 Task: Create a due date automation trigger when advanced on, on the monday of the week before a card is due add fields with custom field "Resume" cleared at 11:00 AM.
Action: Mouse moved to (852, 258)
Screenshot: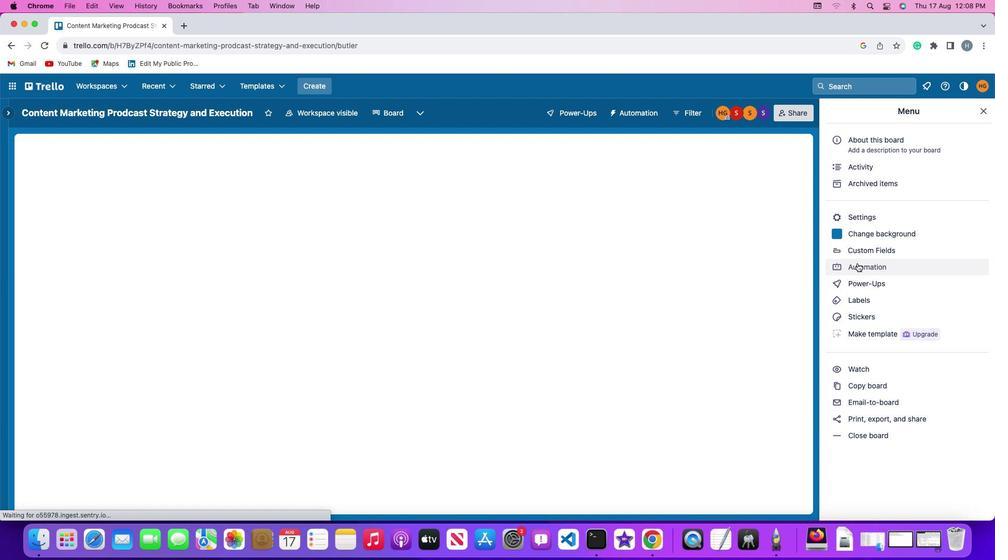 
Action: Mouse pressed left at (852, 258)
Screenshot: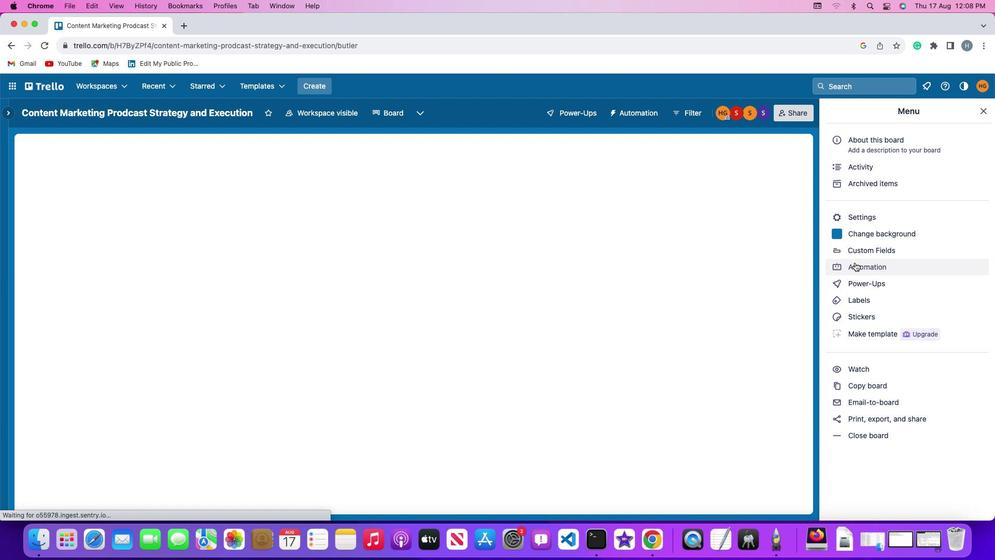 
Action: Mouse pressed left at (852, 258)
Screenshot: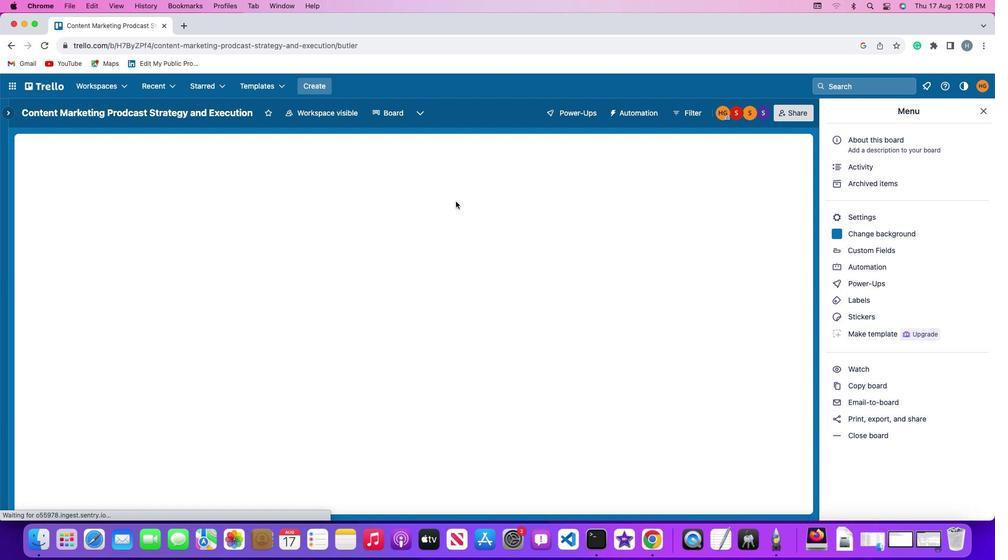 
Action: Mouse moved to (45, 240)
Screenshot: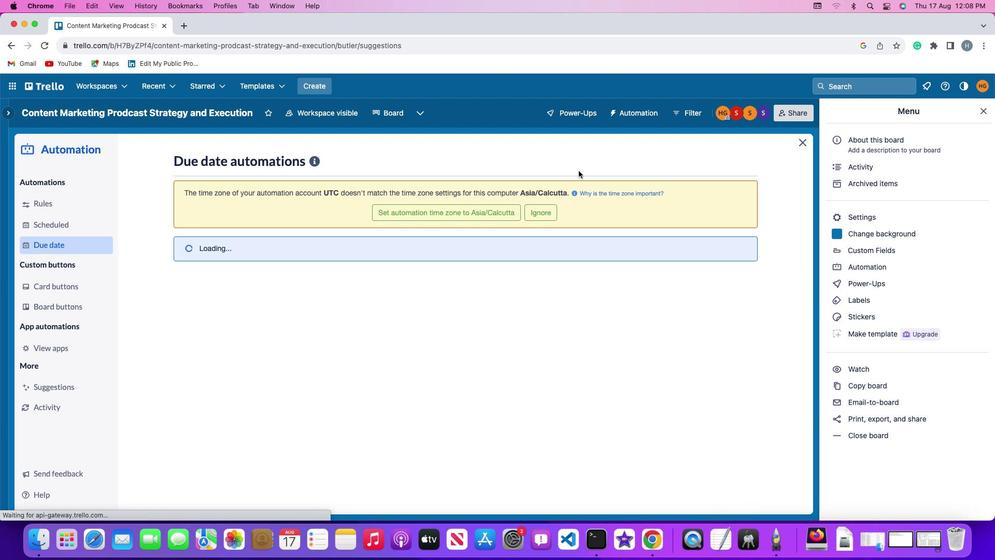 
Action: Mouse pressed left at (45, 240)
Screenshot: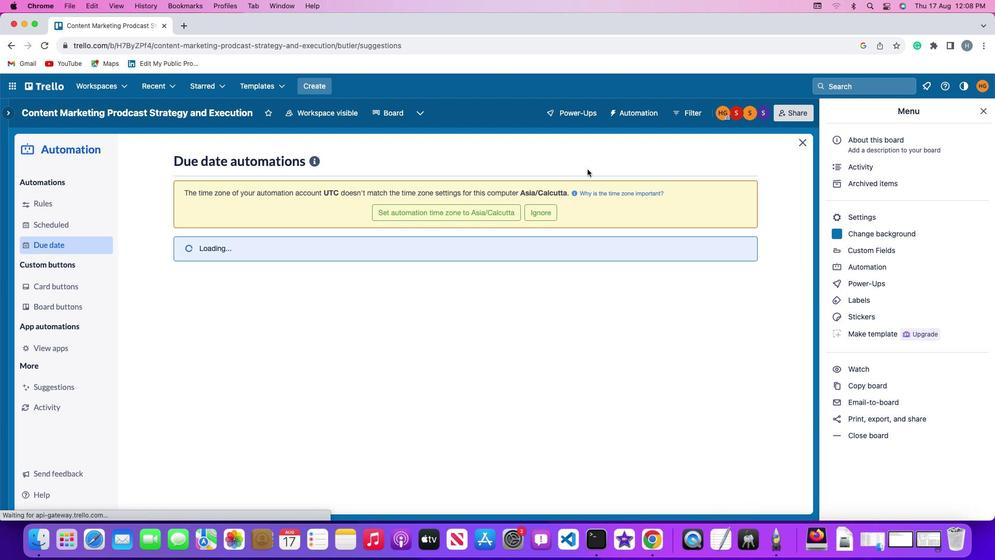
Action: Mouse moved to (687, 155)
Screenshot: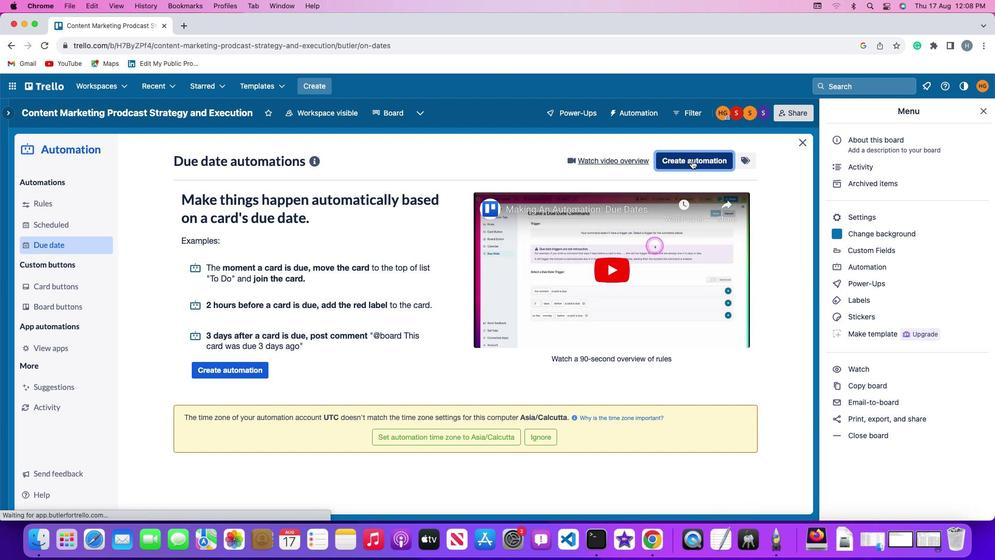 
Action: Mouse pressed left at (687, 155)
Screenshot: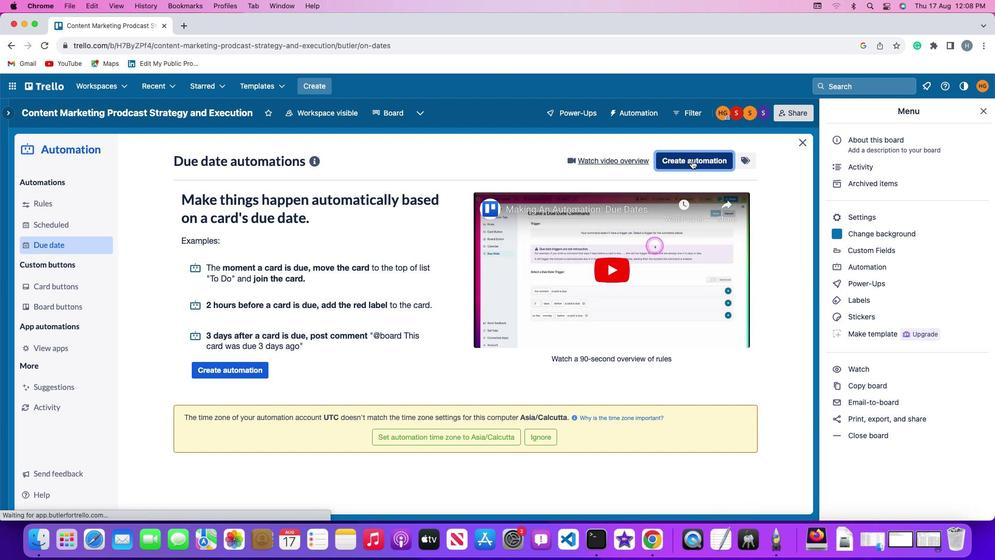 
Action: Mouse moved to (199, 256)
Screenshot: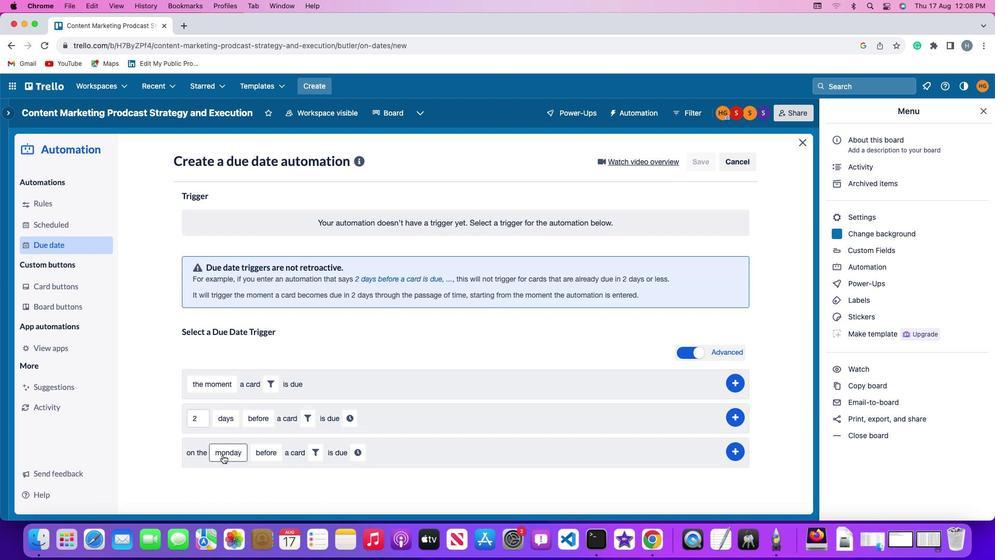 
Action: Mouse pressed left at (199, 256)
Screenshot: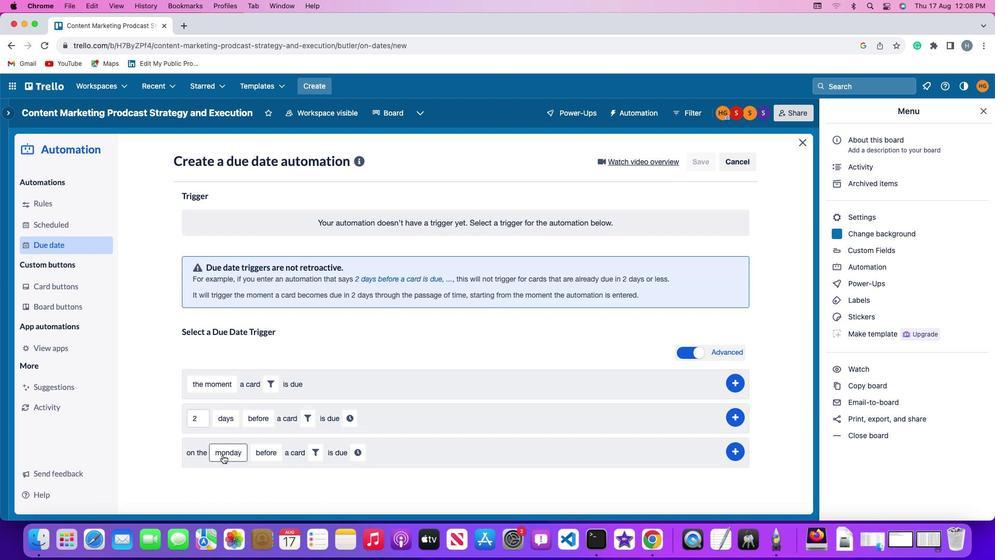 
Action: Mouse moved to (217, 450)
Screenshot: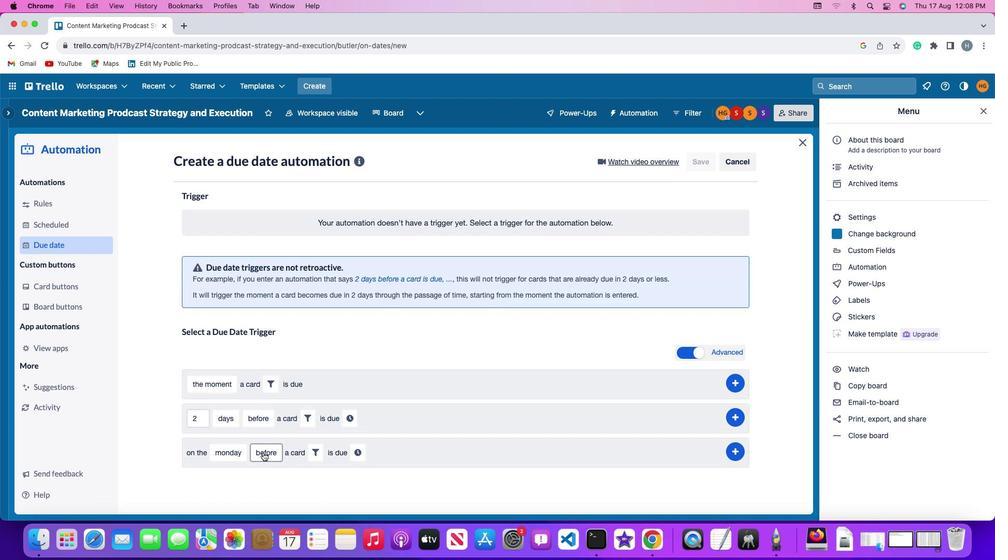 
Action: Mouse pressed left at (217, 450)
Screenshot: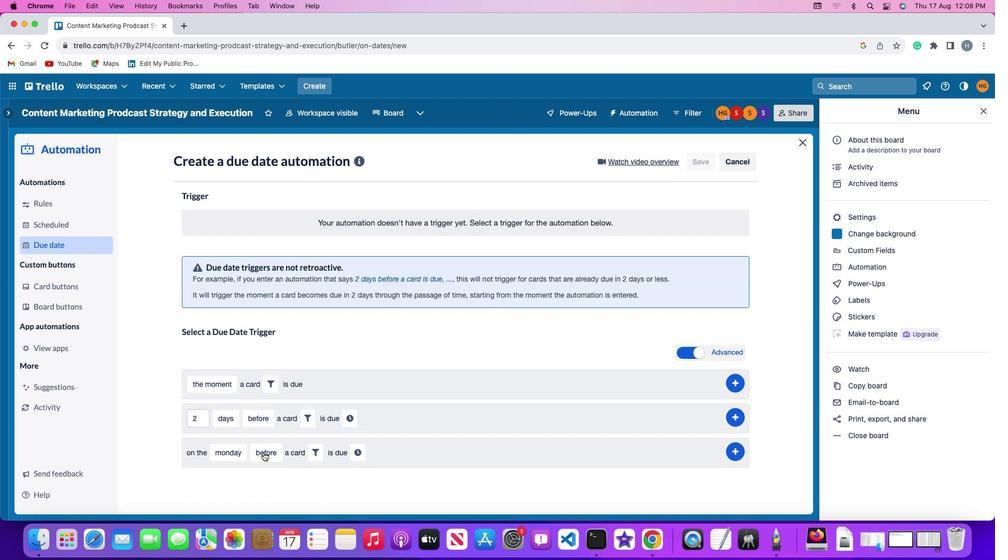 
Action: Mouse moved to (223, 301)
Screenshot: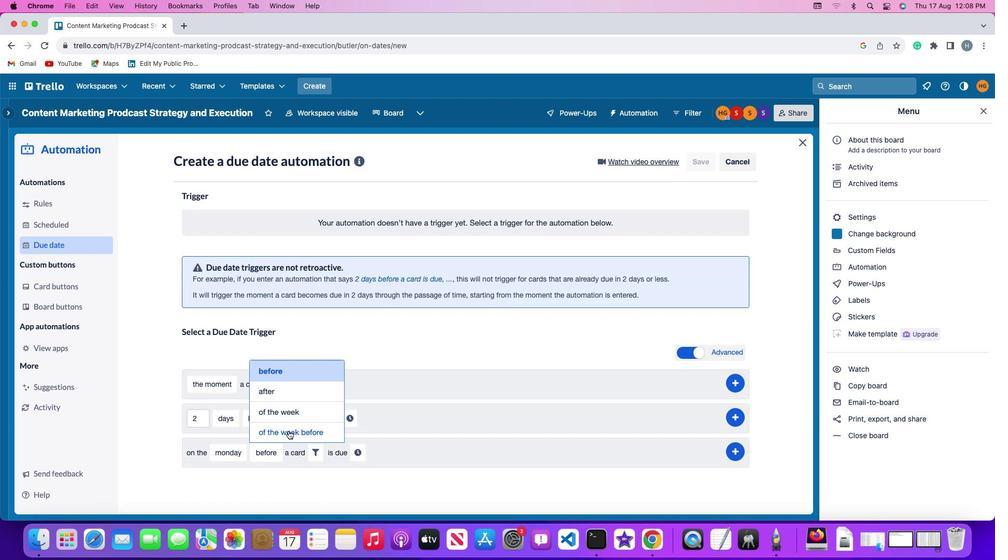 
Action: Mouse pressed left at (223, 301)
Screenshot: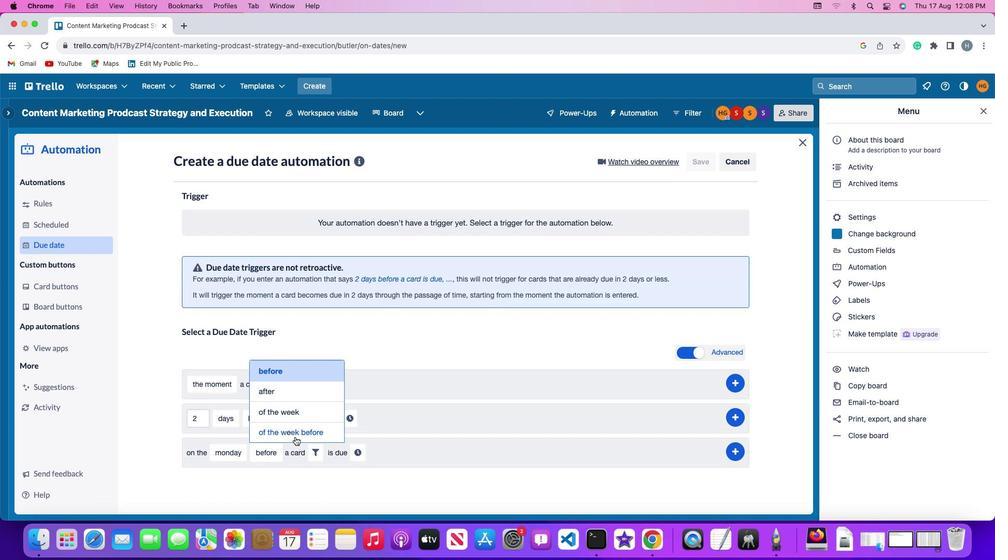
Action: Mouse moved to (258, 447)
Screenshot: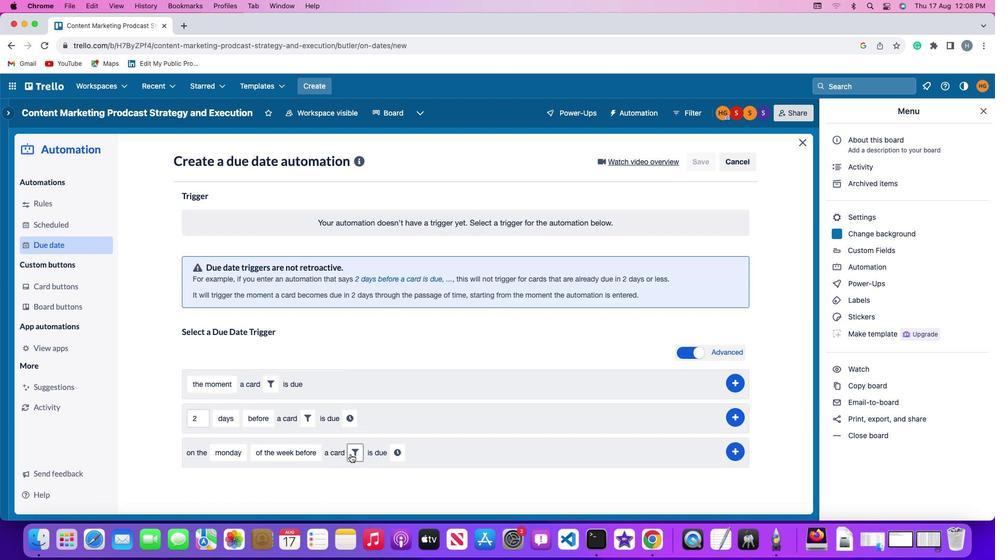 
Action: Mouse pressed left at (258, 447)
Screenshot: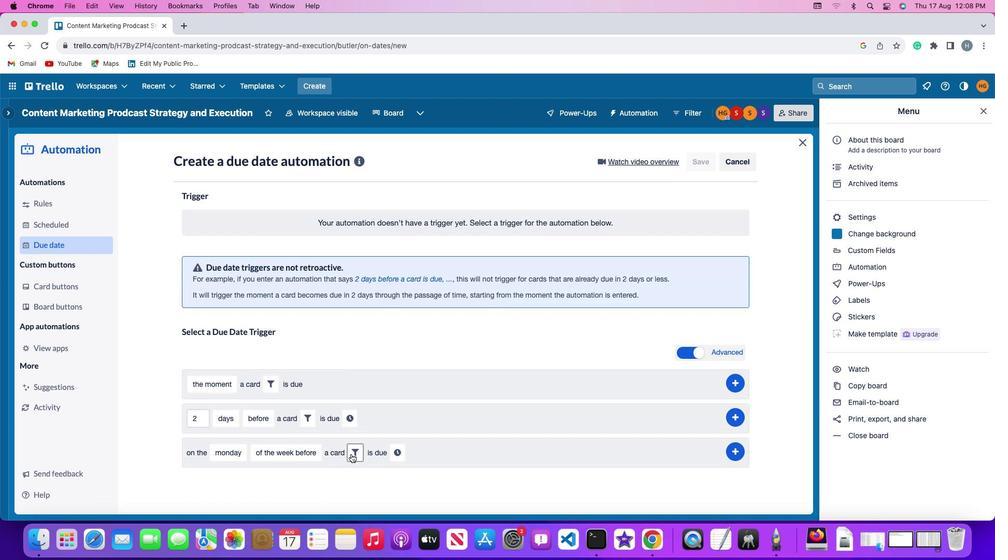 
Action: Mouse moved to (283, 425)
Screenshot: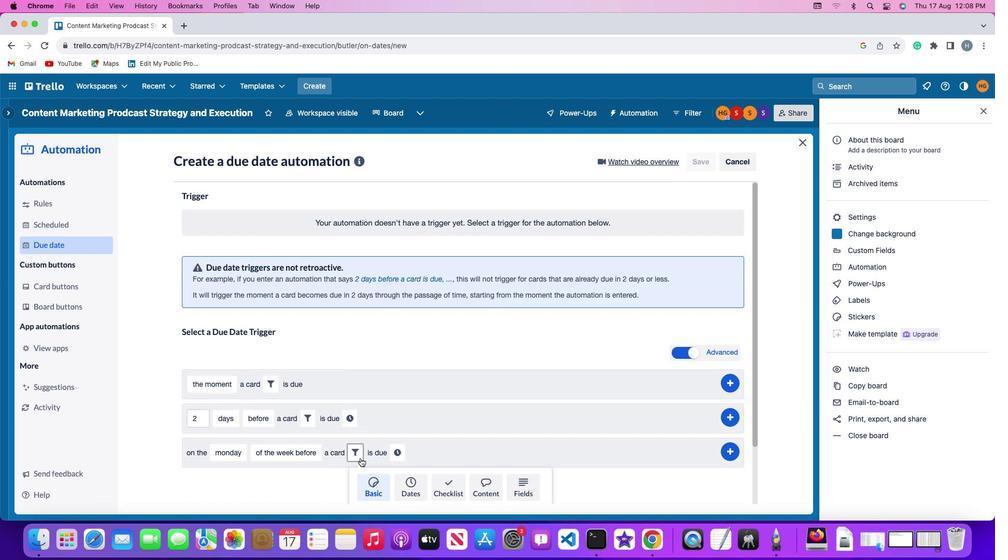 
Action: Mouse pressed left at (283, 425)
Screenshot: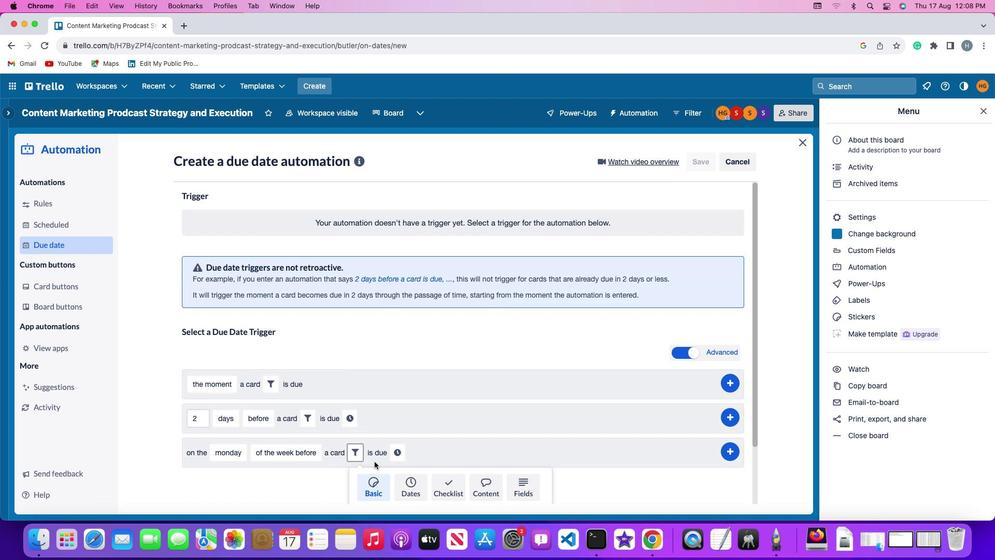 
Action: Mouse moved to (345, 449)
Screenshot: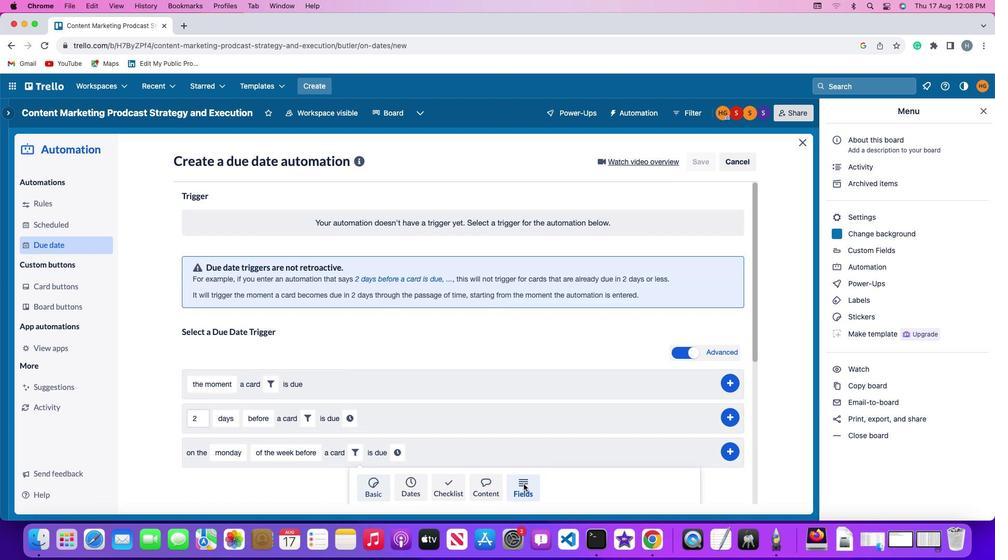 
Action: Mouse pressed left at (345, 449)
Screenshot: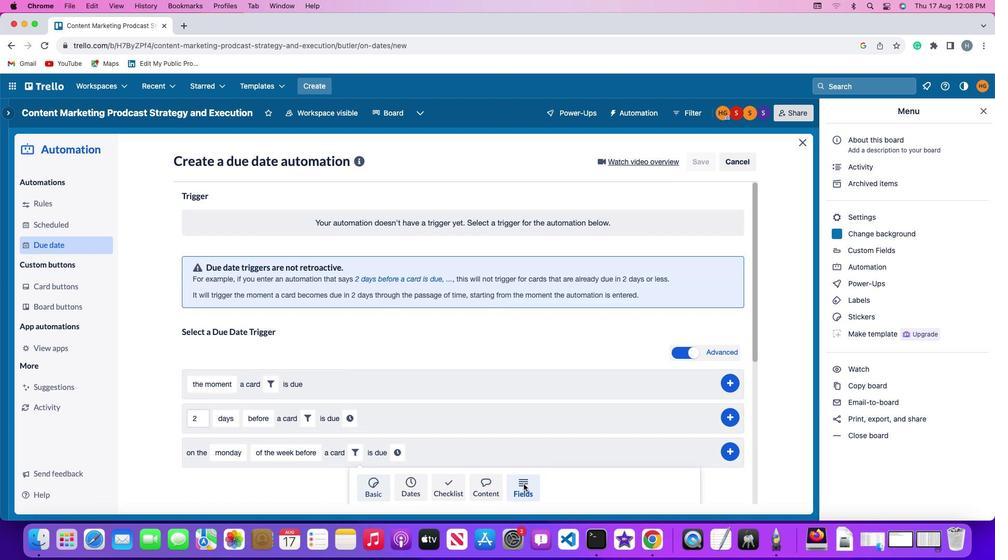 
Action: Mouse moved to (519, 478)
Screenshot: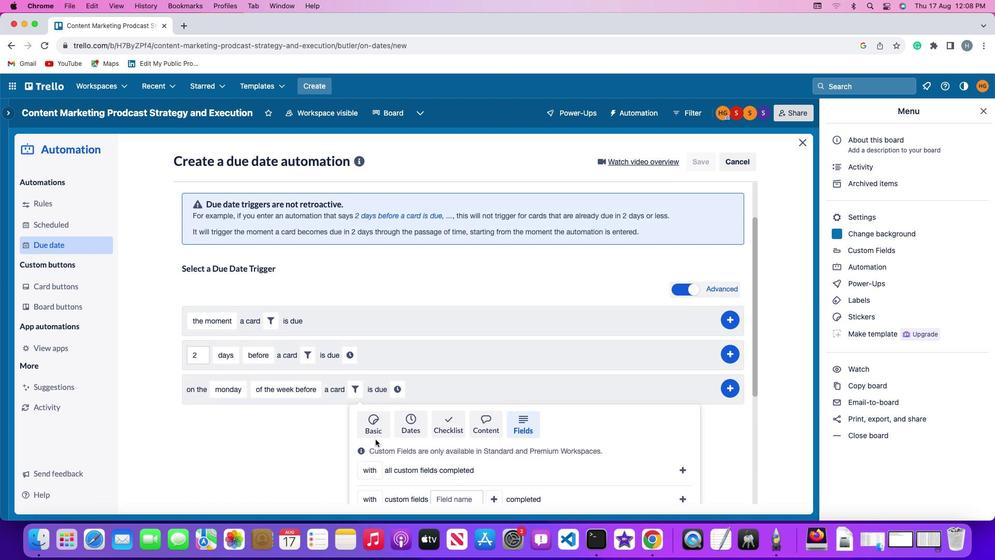 
Action: Mouse pressed left at (519, 478)
Screenshot: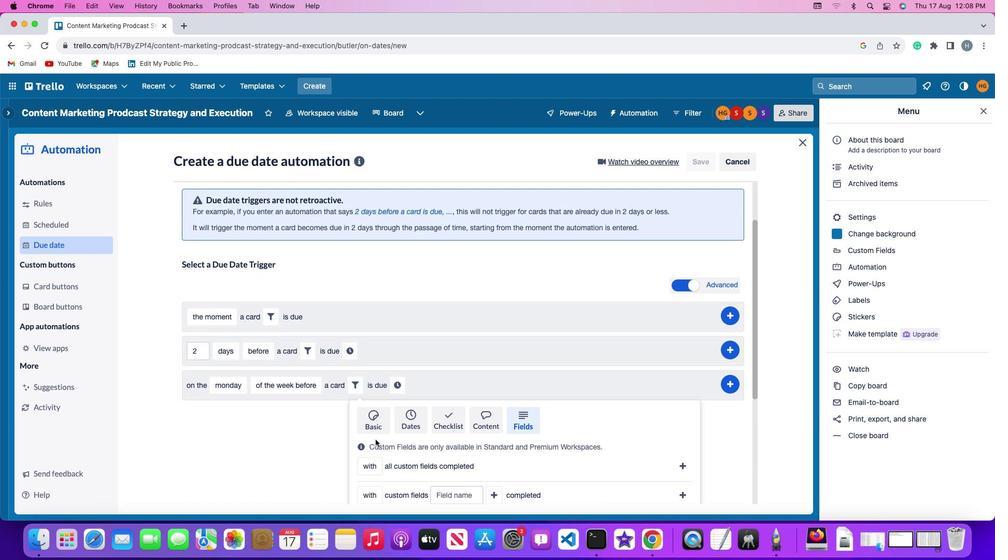 
Action: Mouse moved to (405, 469)
Screenshot: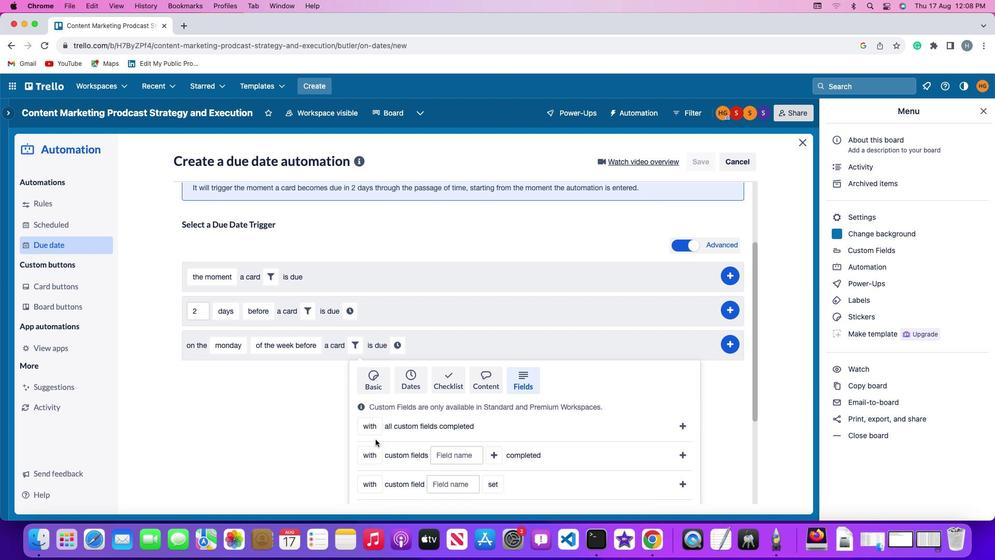 
Action: Mouse scrolled (405, 469) with delta (-4, -5)
Screenshot: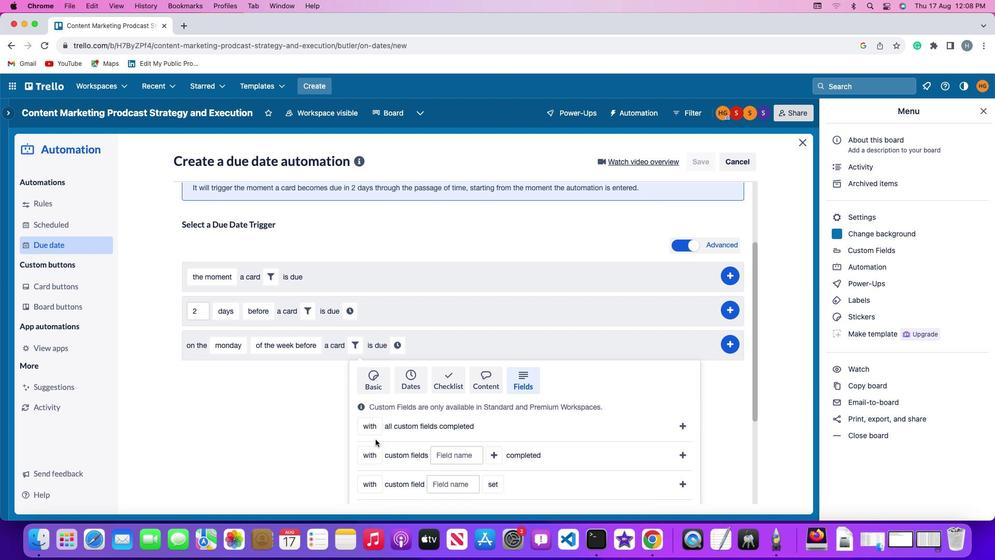 
Action: Mouse moved to (403, 467)
Screenshot: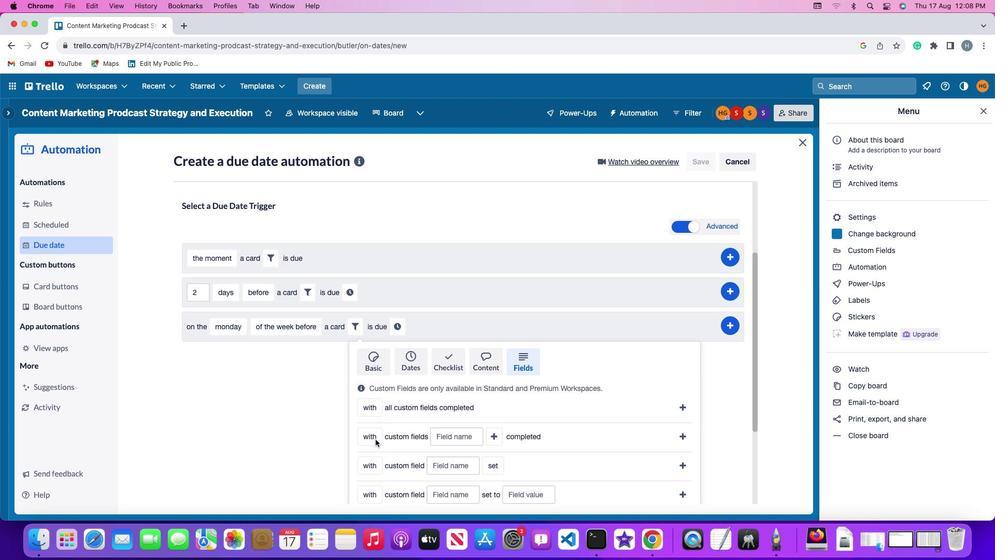 
Action: Mouse scrolled (403, 467) with delta (-4, -5)
Screenshot: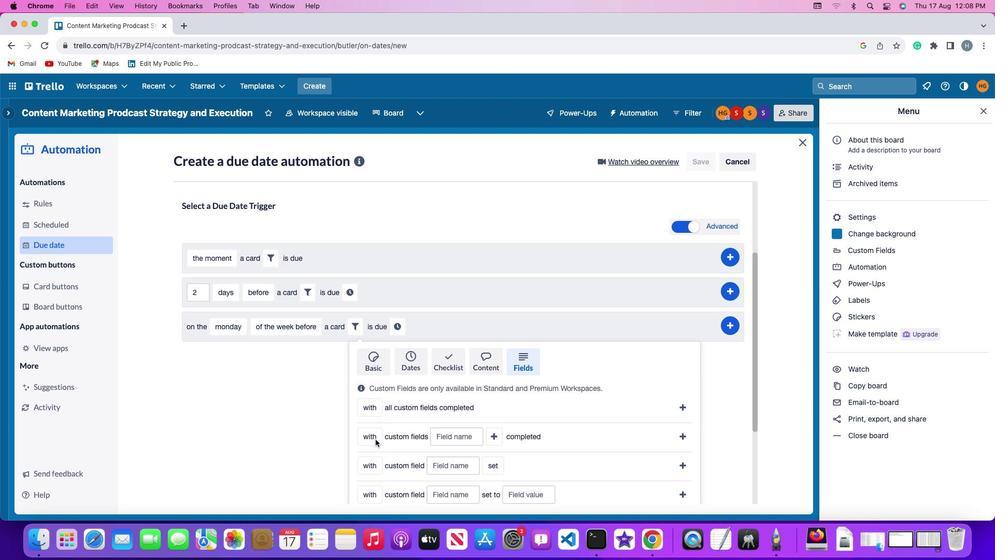 
Action: Mouse moved to (399, 464)
Screenshot: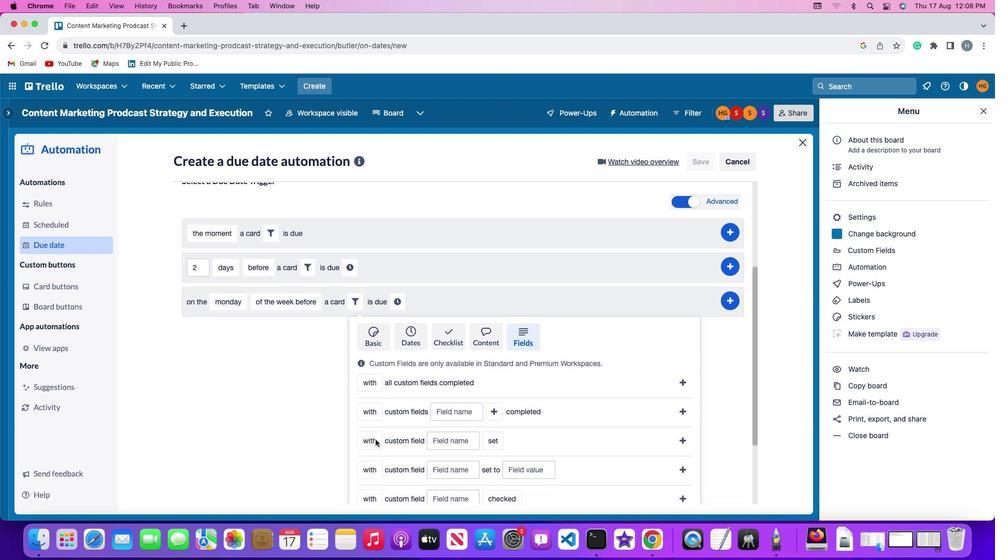 
Action: Mouse scrolled (399, 464) with delta (-4, -5)
Screenshot: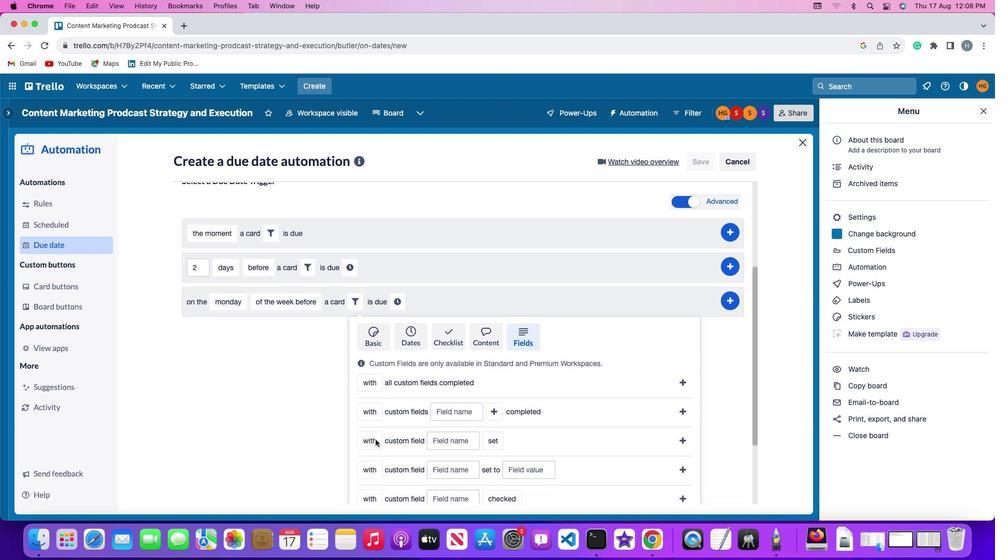 
Action: Mouse moved to (371, 434)
Screenshot: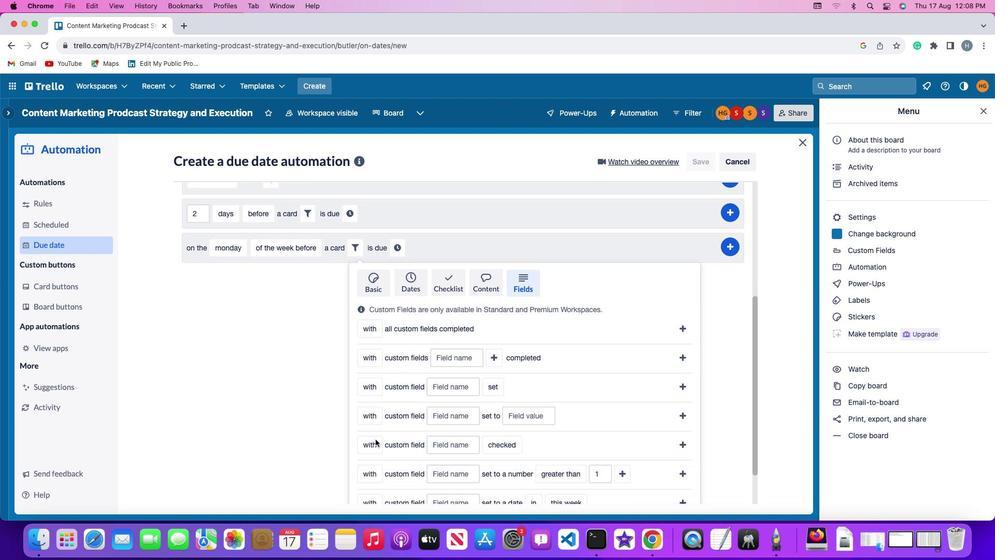 
Action: Mouse scrolled (371, 434) with delta (-4, -5)
Screenshot: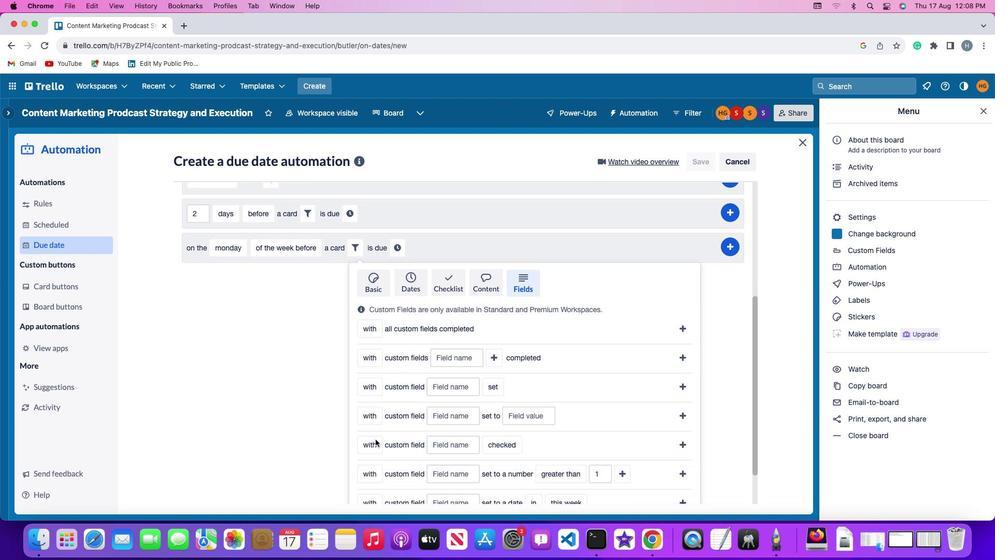
Action: Mouse moved to (370, 434)
Screenshot: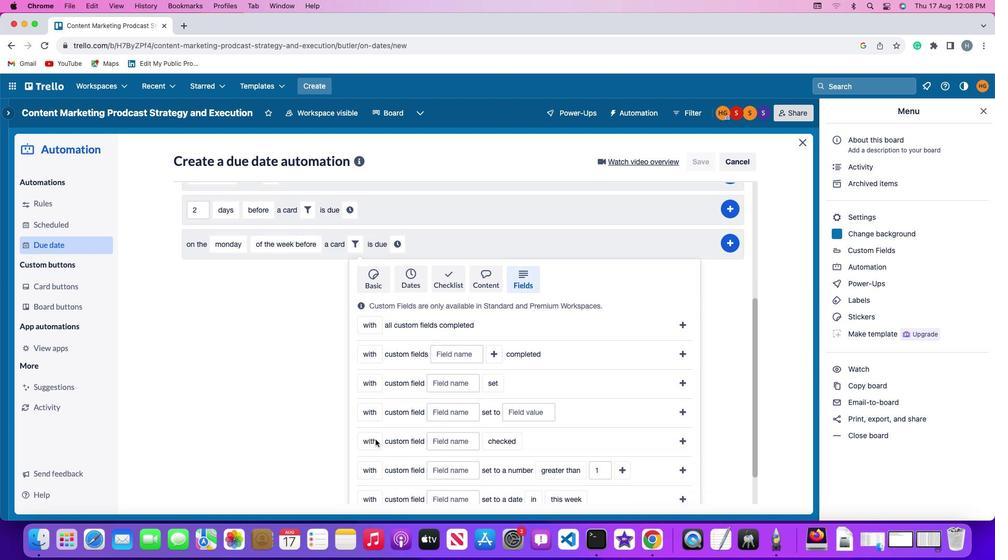 
Action: Mouse scrolled (370, 434) with delta (-4, -5)
Screenshot: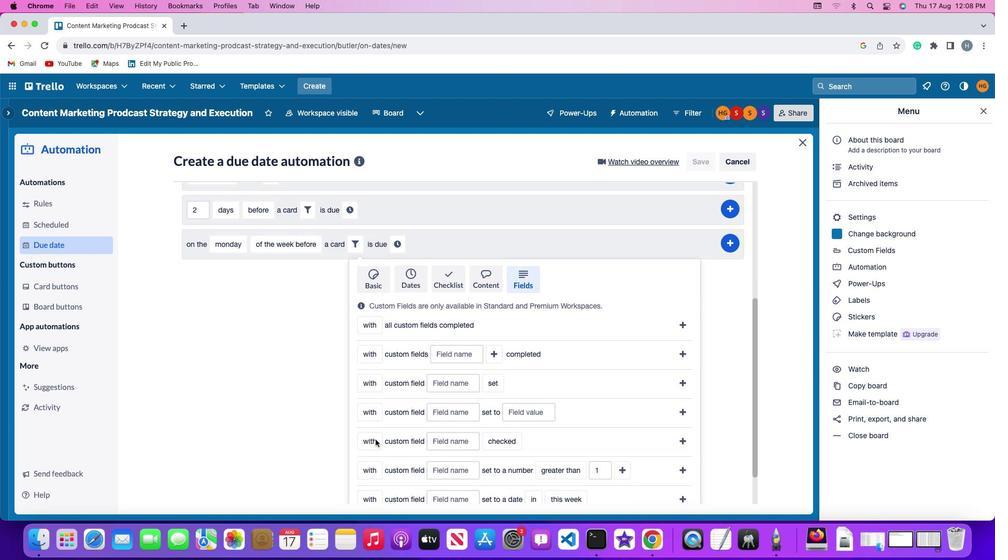 
Action: Mouse moved to (370, 434)
Screenshot: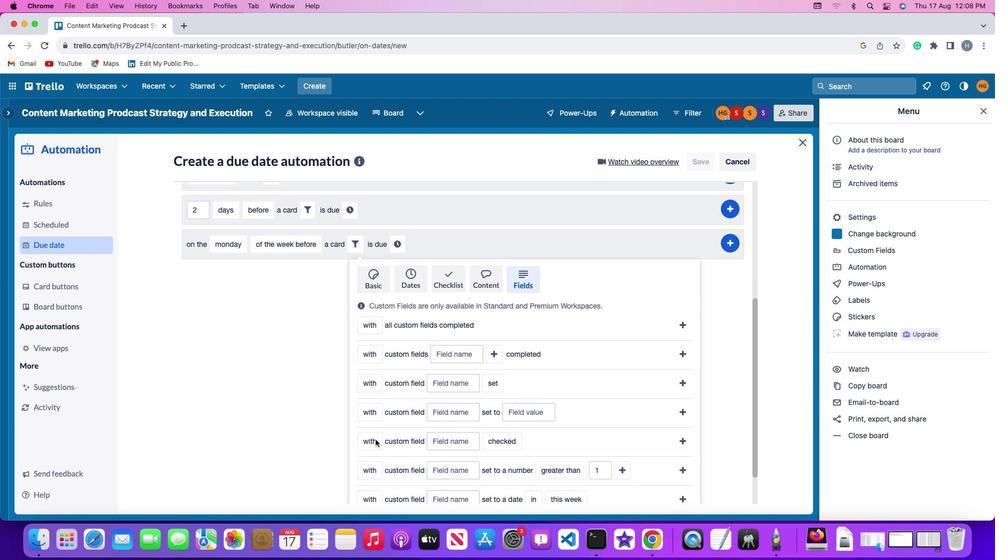 
Action: Mouse scrolled (370, 434) with delta (-4, -5)
Screenshot: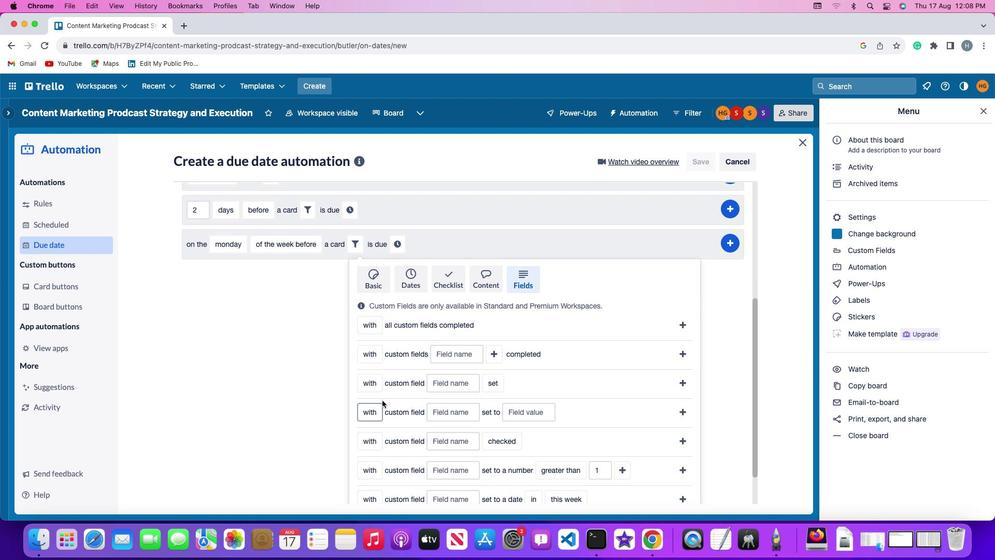 
Action: Mouse scrolled (370, 434) with delta (-4, -5)
Screenshot: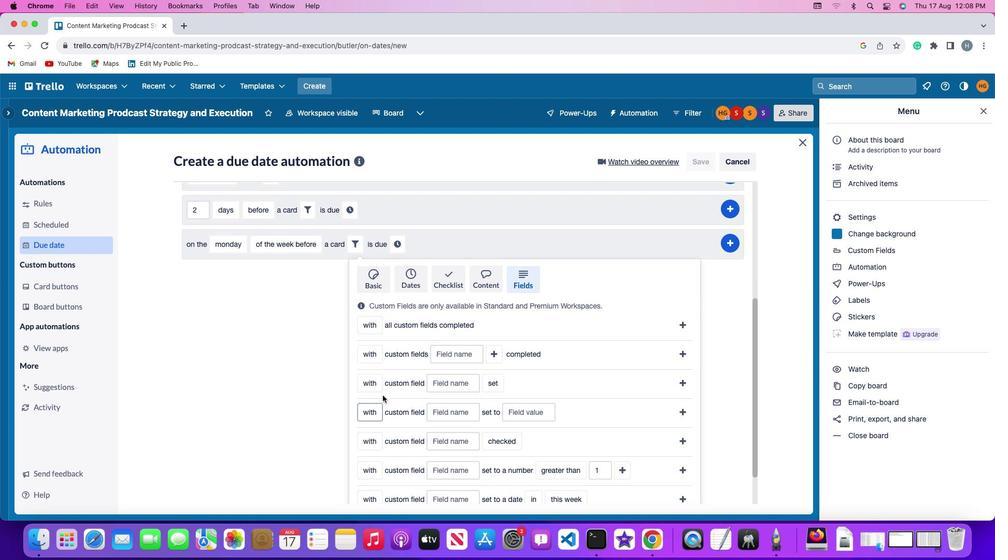 
Action: Mouse scrolled (370, 434) with delta (-4, -5)
Screenshot: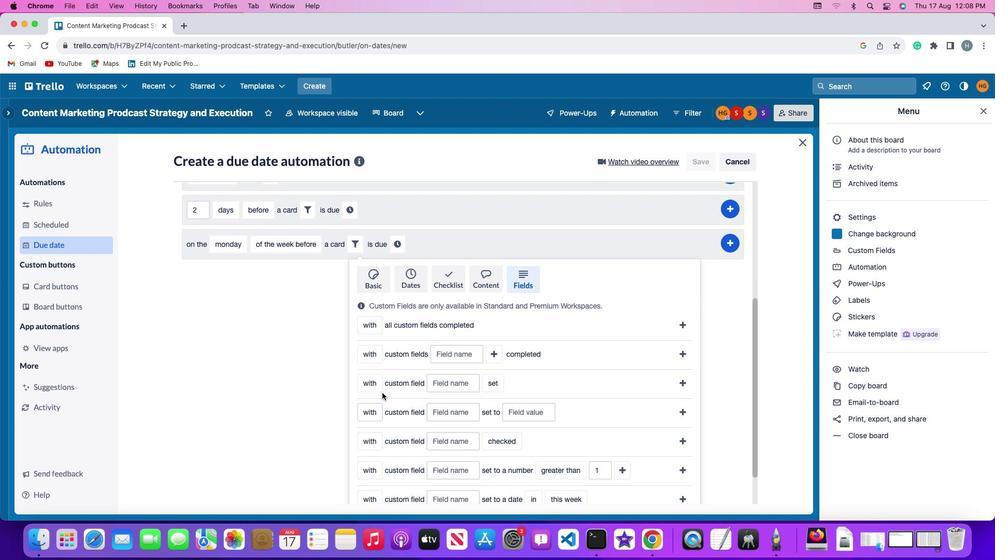 
Action: Mouse scrolled (370, 434) with delta (-4, -5)
Screenshot: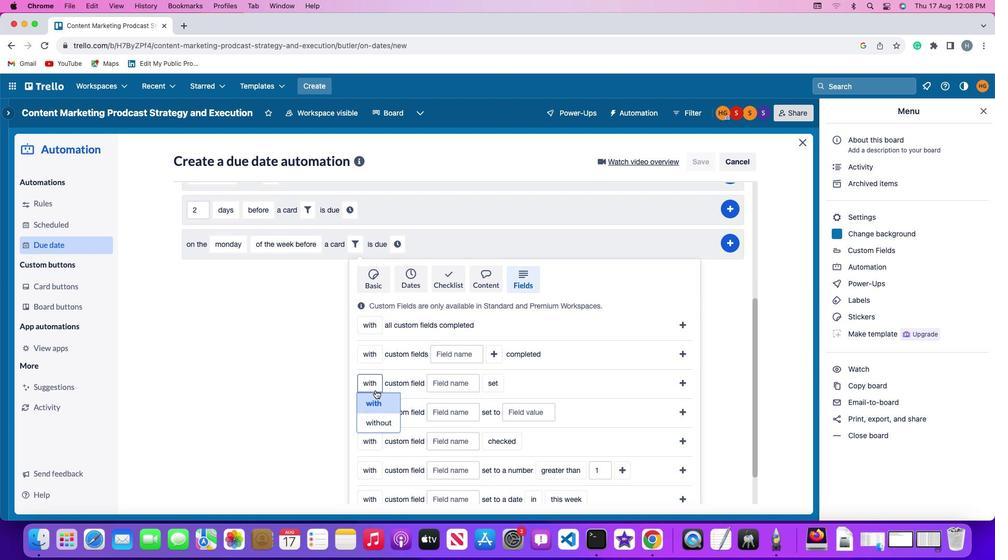 
Action: Mouse scrolled (370, 434) with delta (-4, -5)
Screenshot: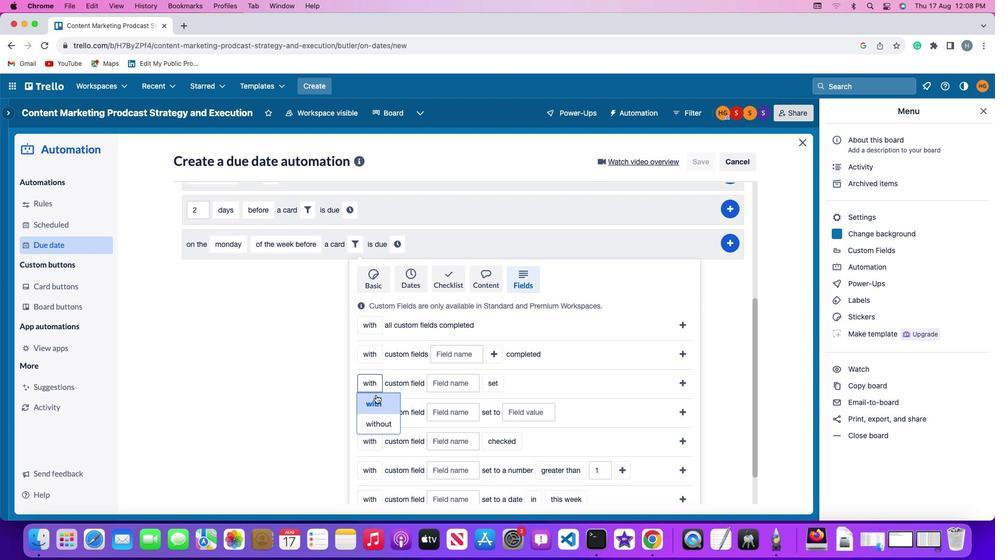 
Action: Mouse scrolled (370, 434) with delta (-4, -5)
Screenshot: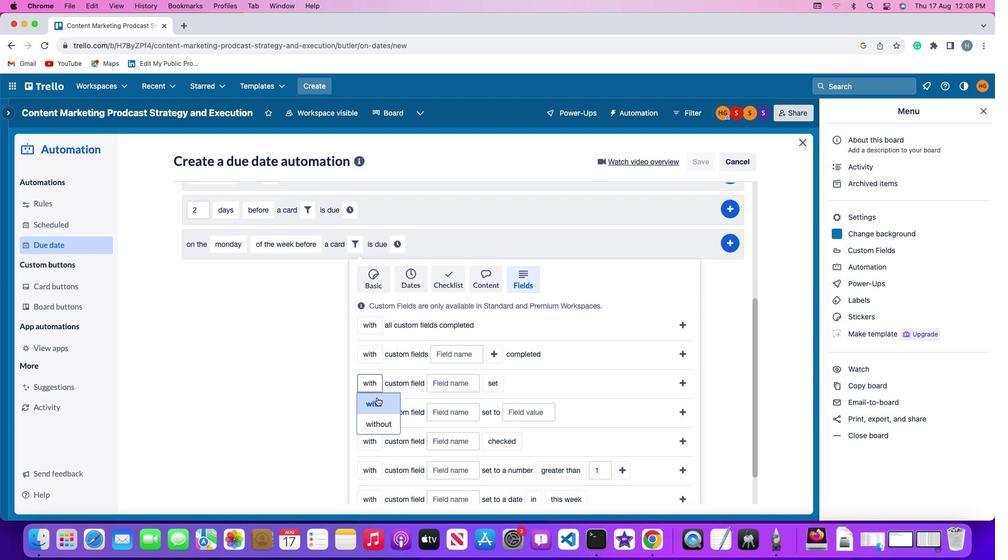 
Action: Mouse moved to (368, 378)
Screenshot: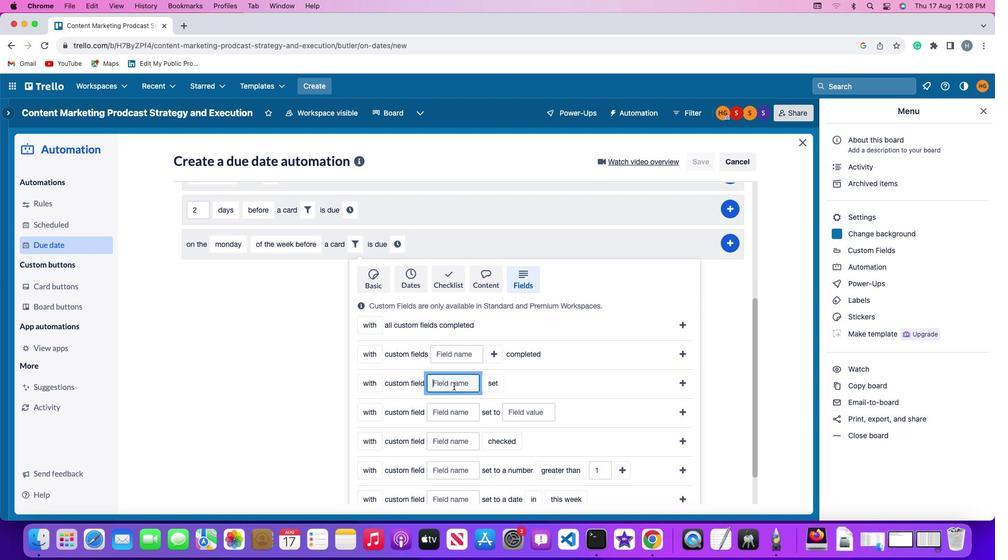 
Action: Mouse pressed left at (368, 378)
Screenshot: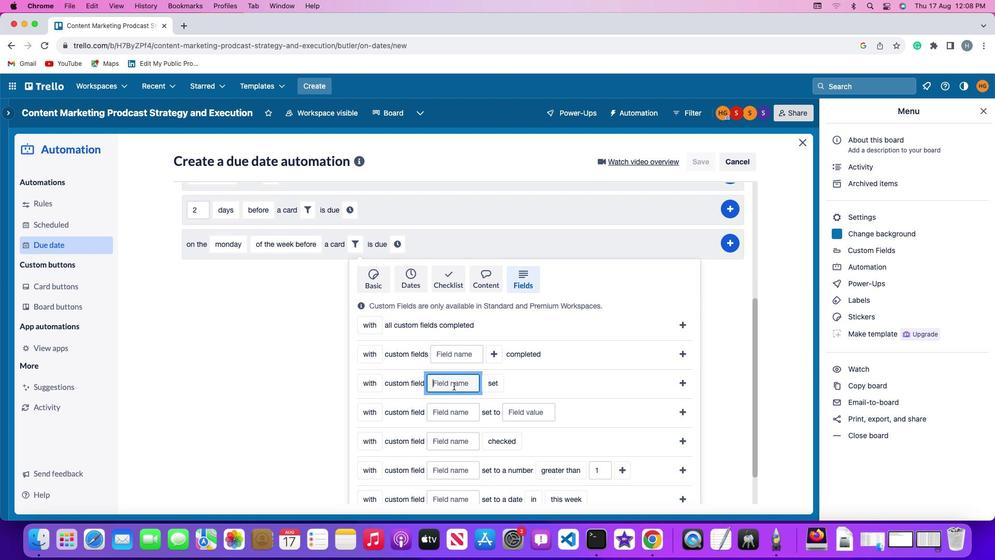 
Action: Mouse moved to (372, 394)
Screenshot: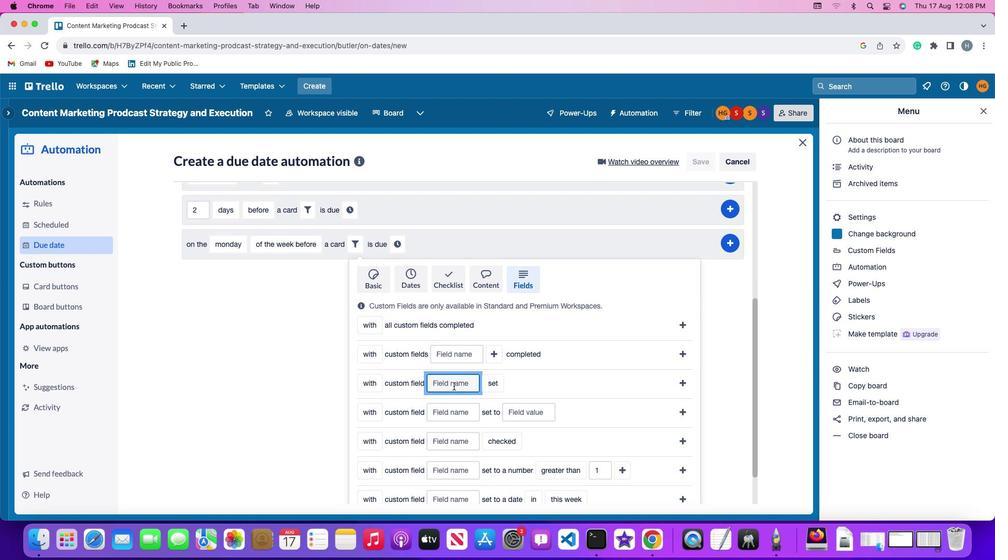 
Action: Mouse pressed left at (372, 394)
Screenshot: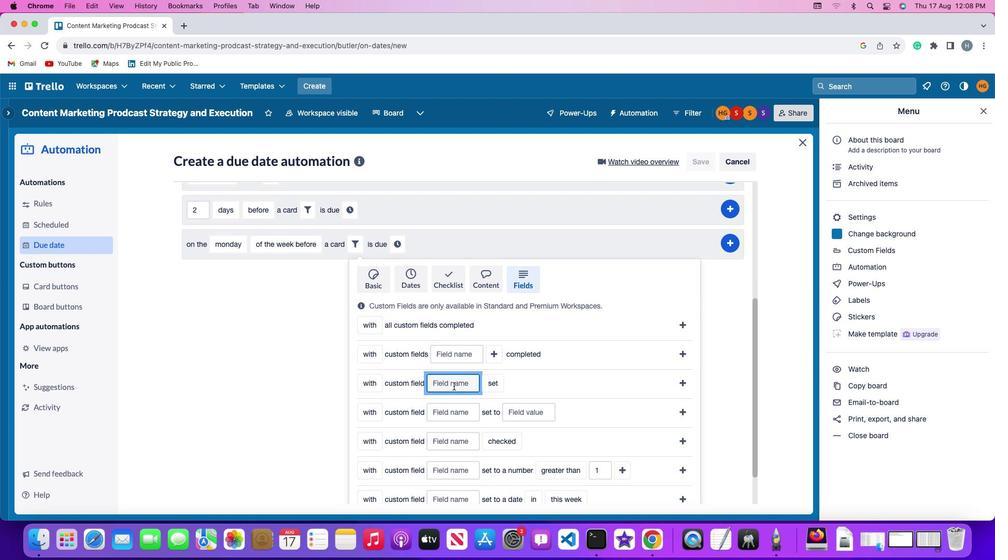 
Action: Mouse moved to (448, 381)
Screenshot: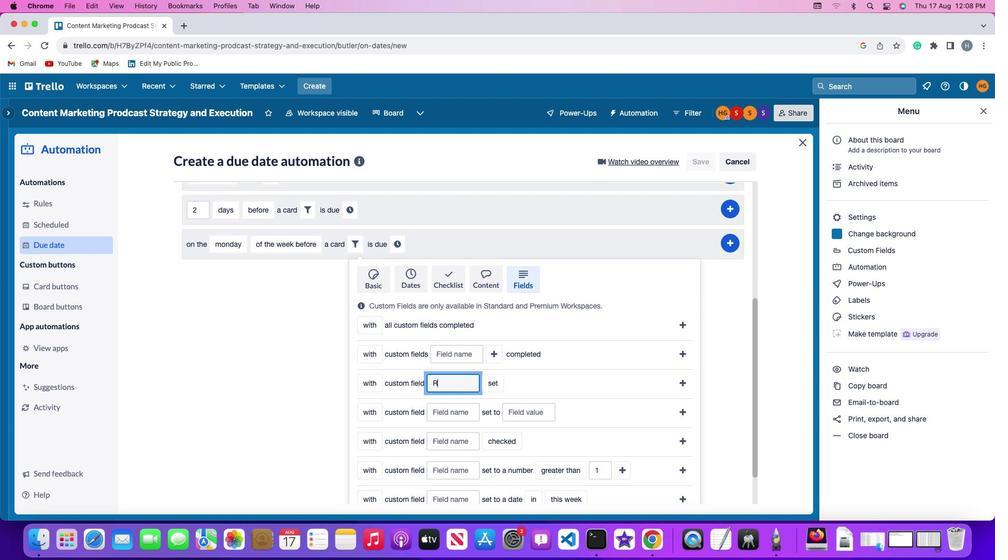 
Action: Mouse pressed left at (448, 381)
Screenshot: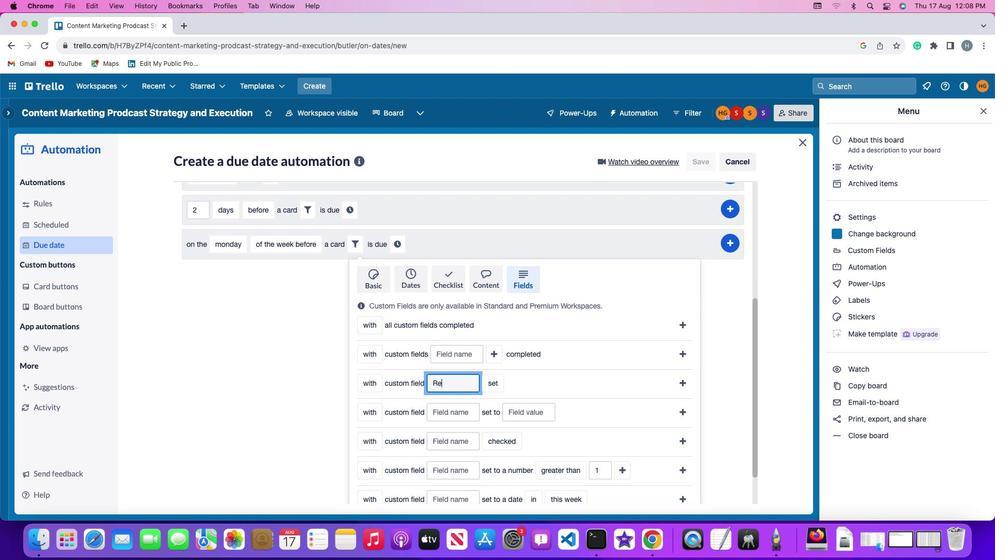 
Action: Key pressed Key.shift'R''e''s''u''m''e'
Screenshot: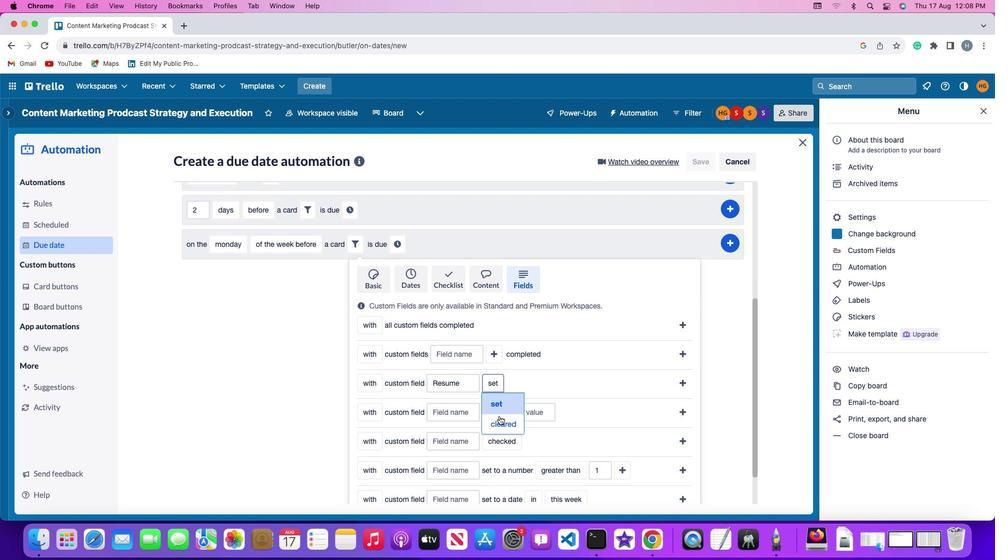
Action: Mouse moved to (482, 378)
Screenshot: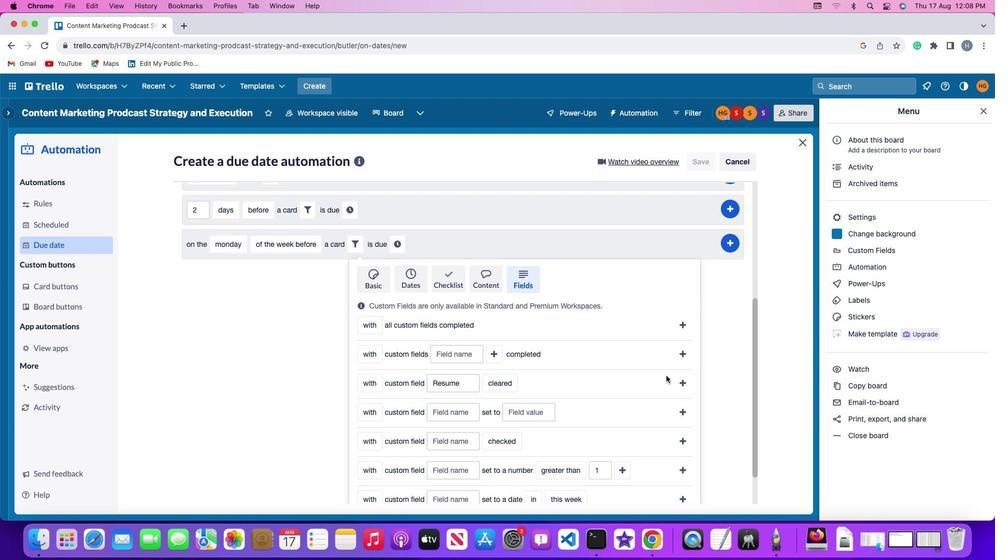
Action: Mouse pressed left at (482, 378)
Screenshot: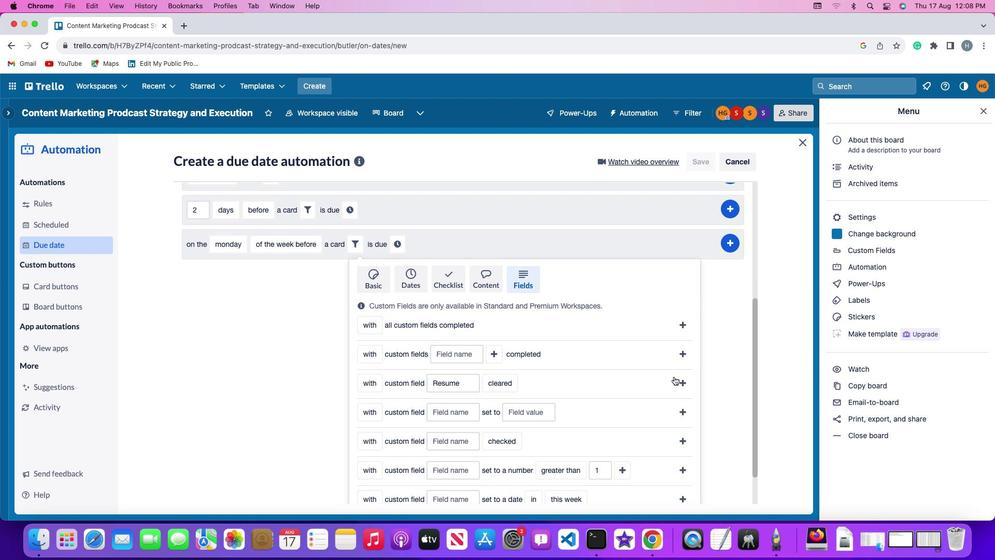 
Action: Mouse moved to (494, 411)
Screenshot: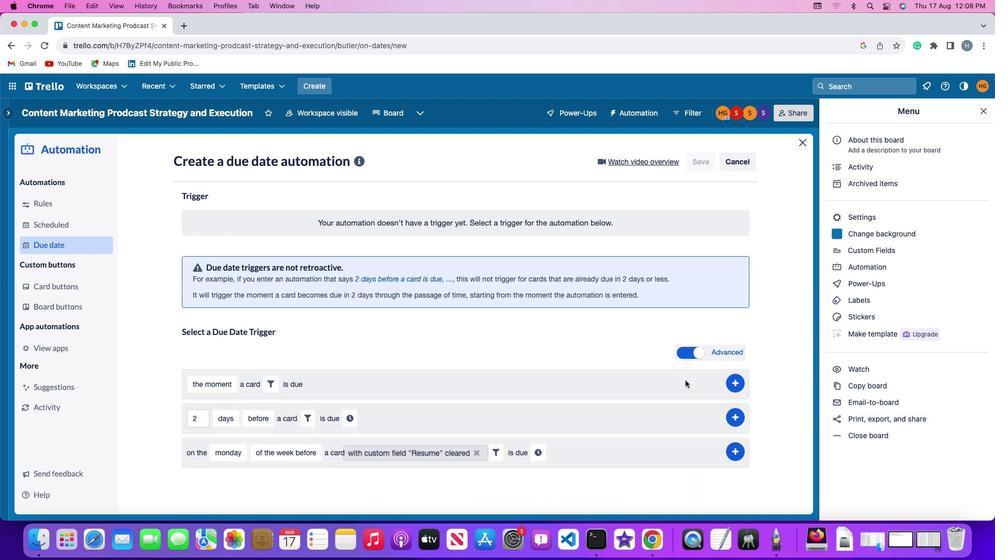 
Action: Mouse pressed left at (494, 411)
Screenshot: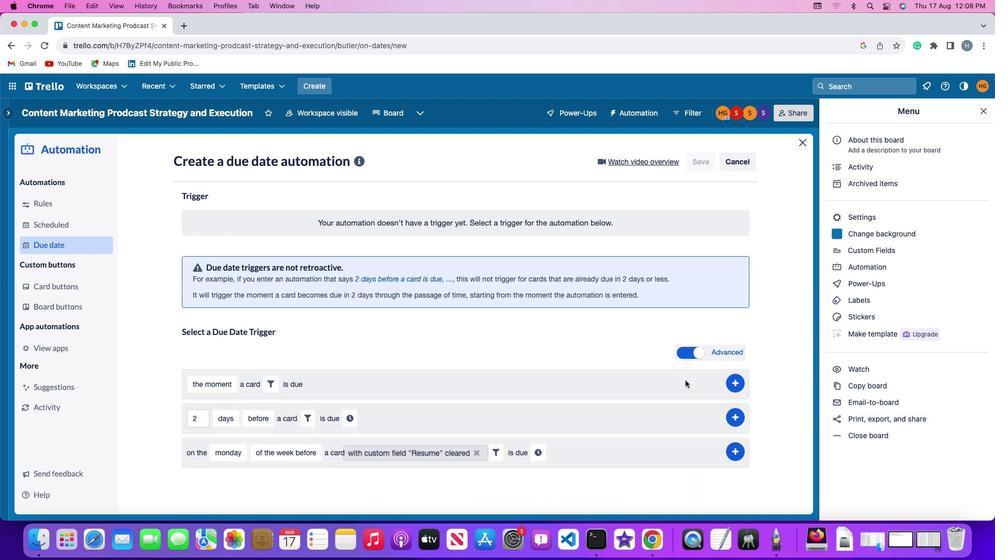 
Action: Mouse moved to (681, 376)
Screenshot: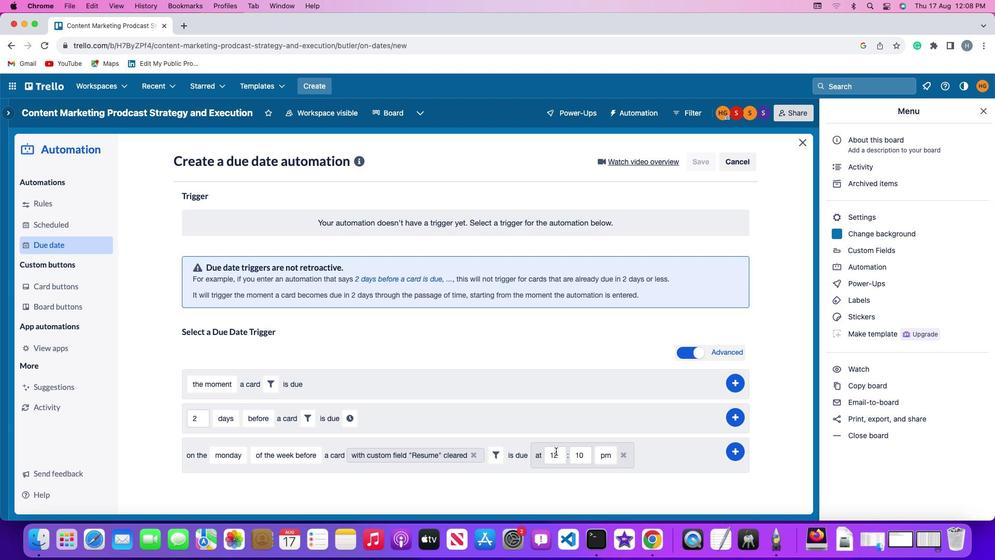 
Action: Mouse pressed left at (681, 376)
Screenshot: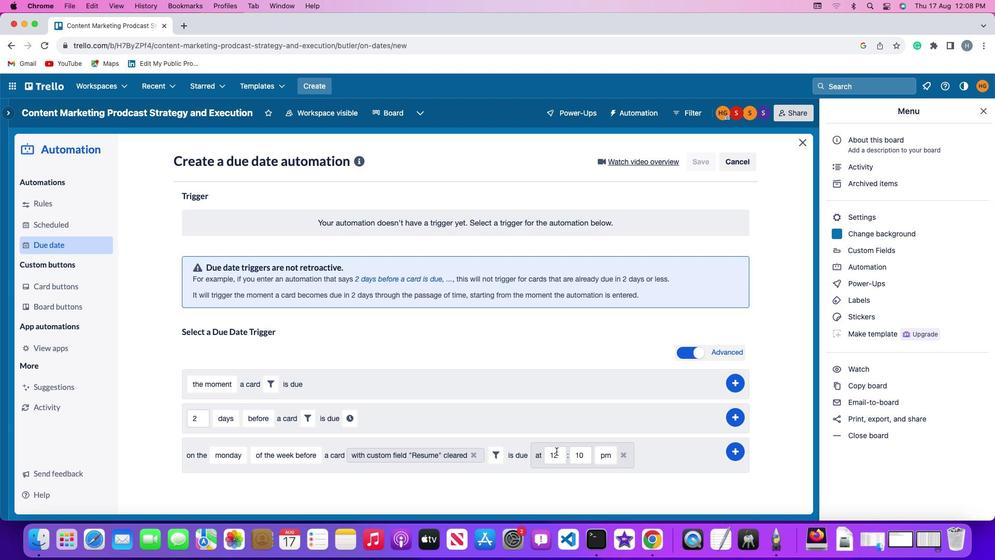 
Action: Mouse moved to (535, 445)
Screenshot: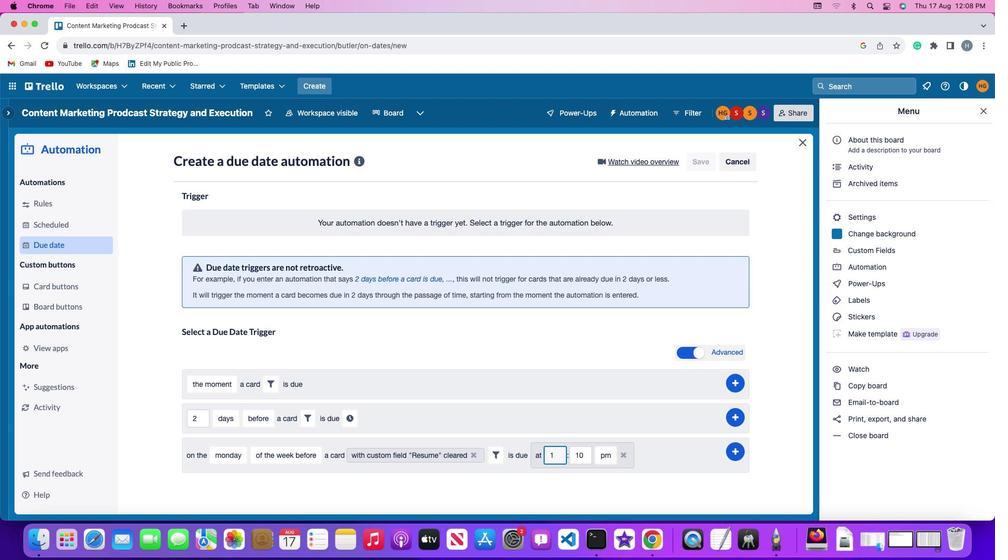 
Action: Mouse pressed left at (535, 445)
Screenshot: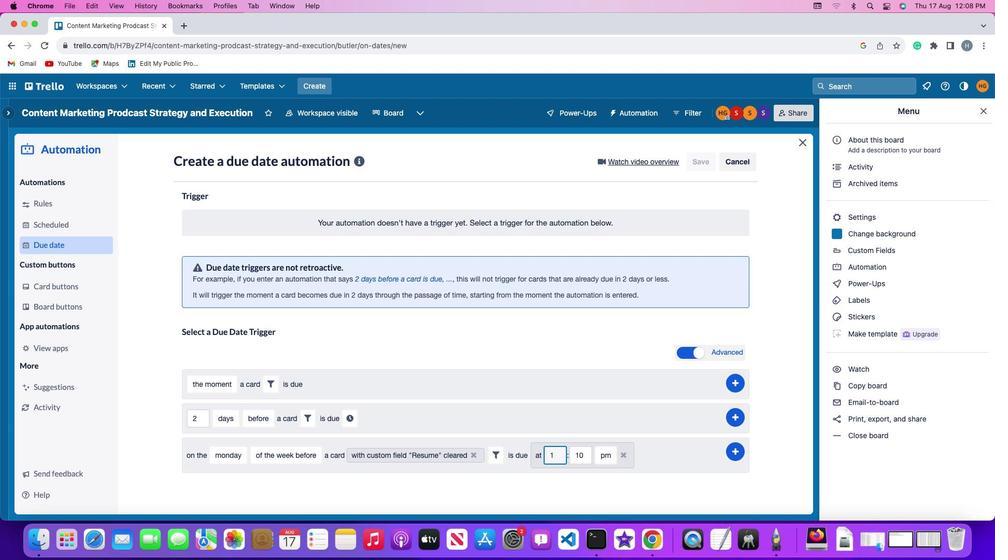 
Action: Mouse moved to (554, 445)
Screenshot: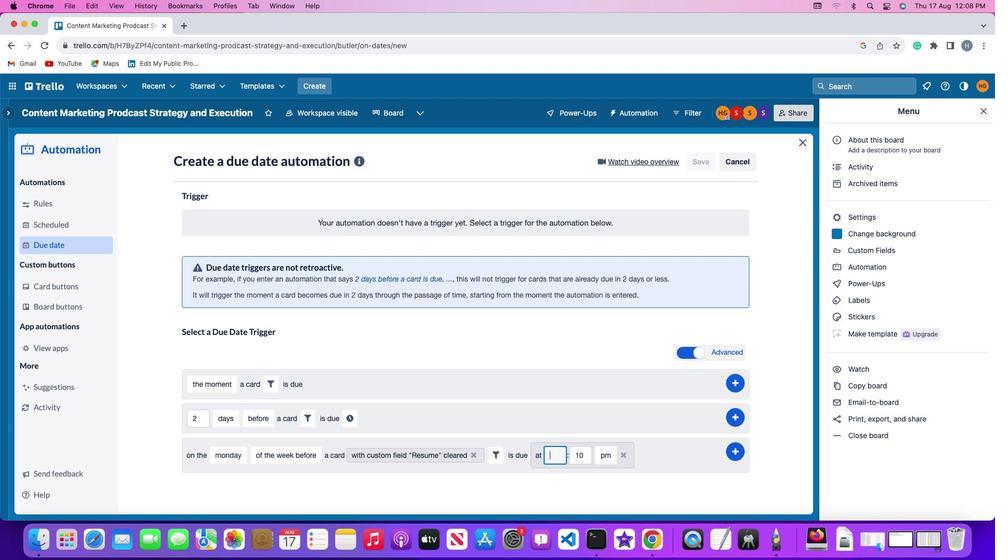 
Action: Mouse pressed left at (554, 445)
Screenshot: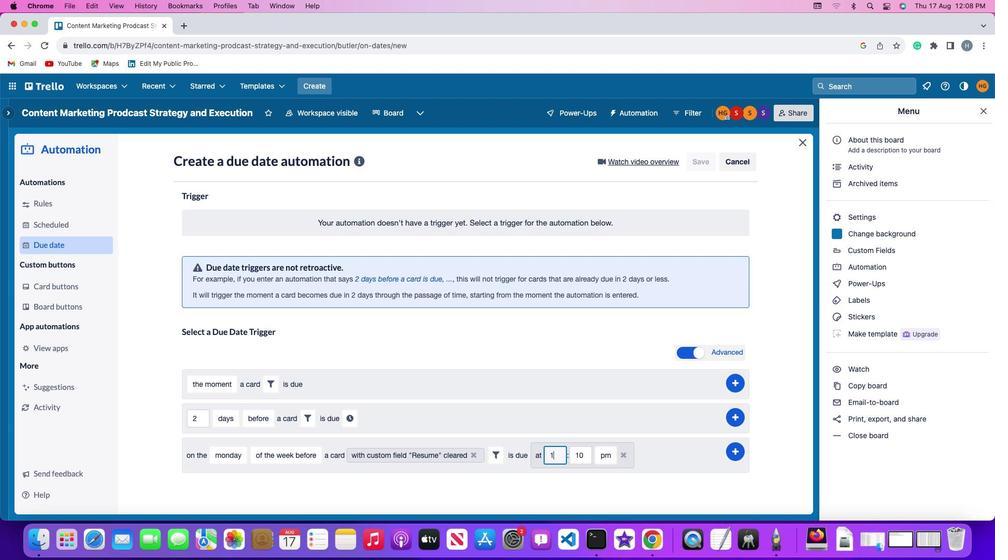 
Action: Mouse moved to (554, 445)
Screenshot: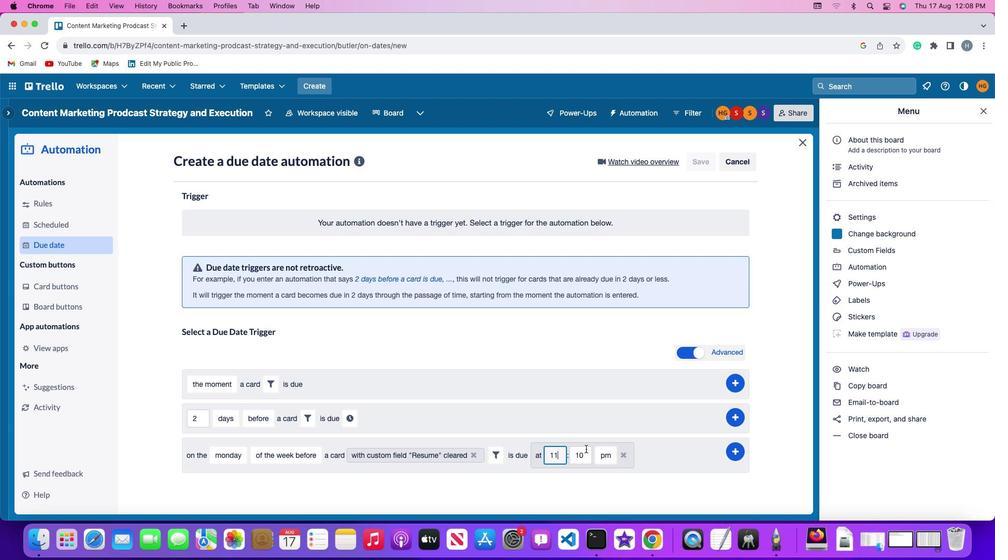 
Action: Key pressed Key.backspaceKey.backspace'1''1'
Screenshot: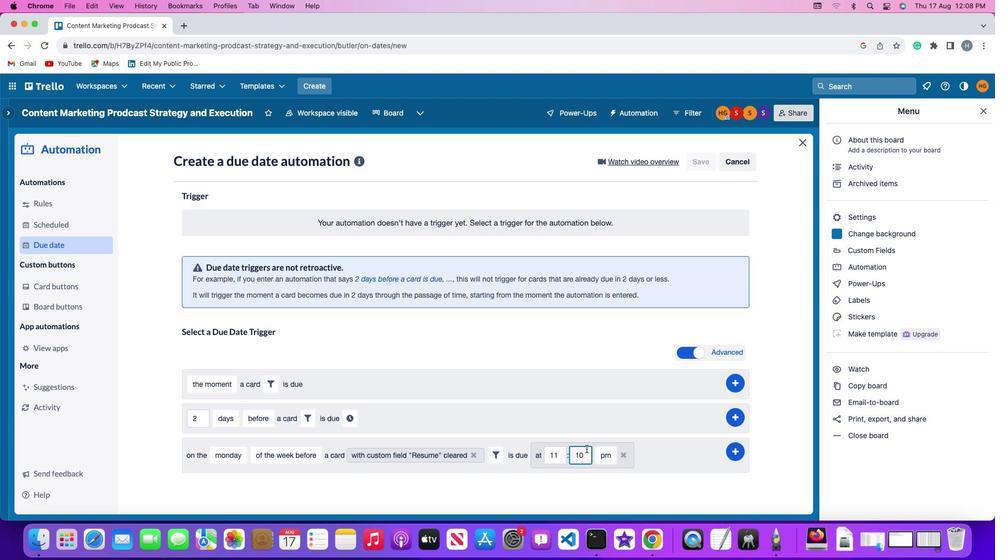
Action: Mouse moved to (580, 443)
Screenshot: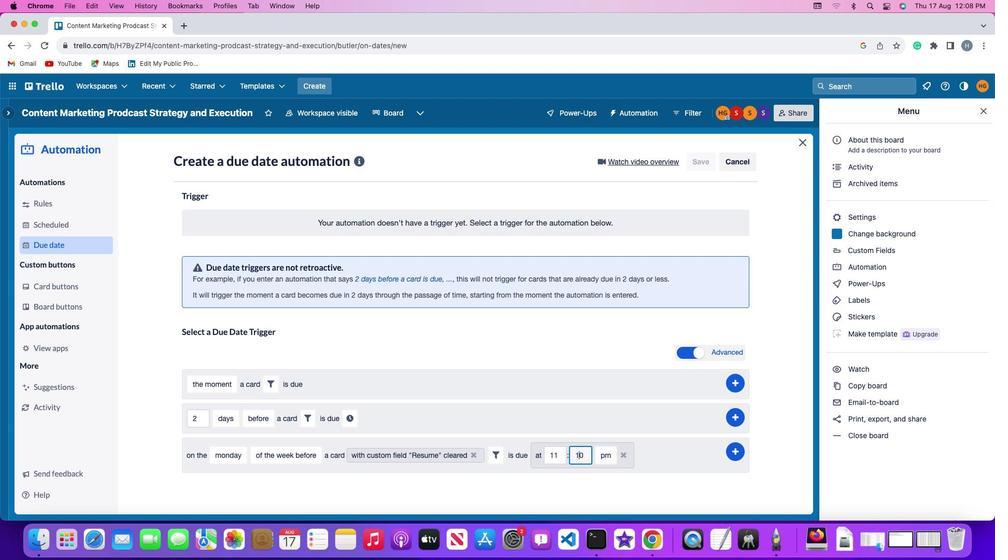 
Action: Mouse pressed left at (580, 443)
Screenshot: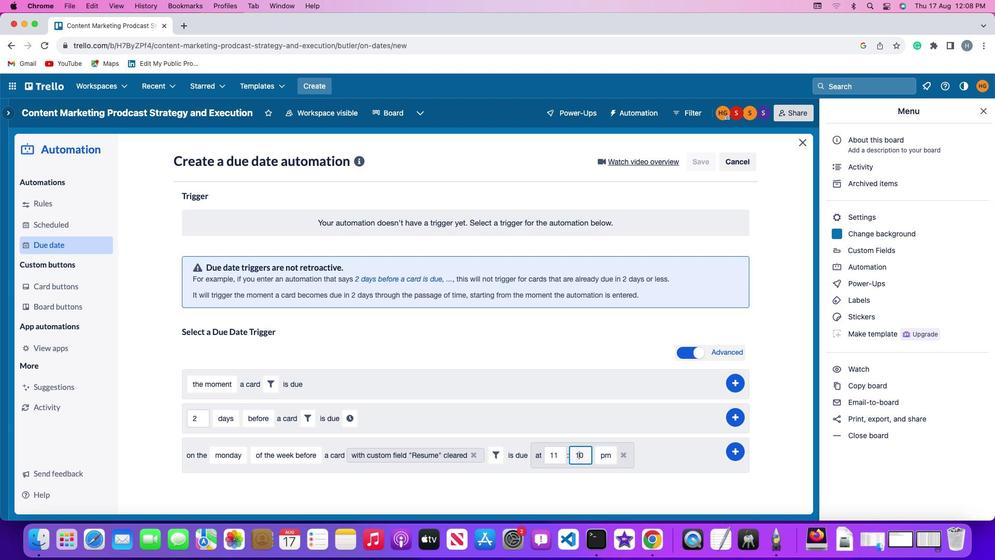 
Action: Key pressed Key.backspaceKey.backspace
Screenshot: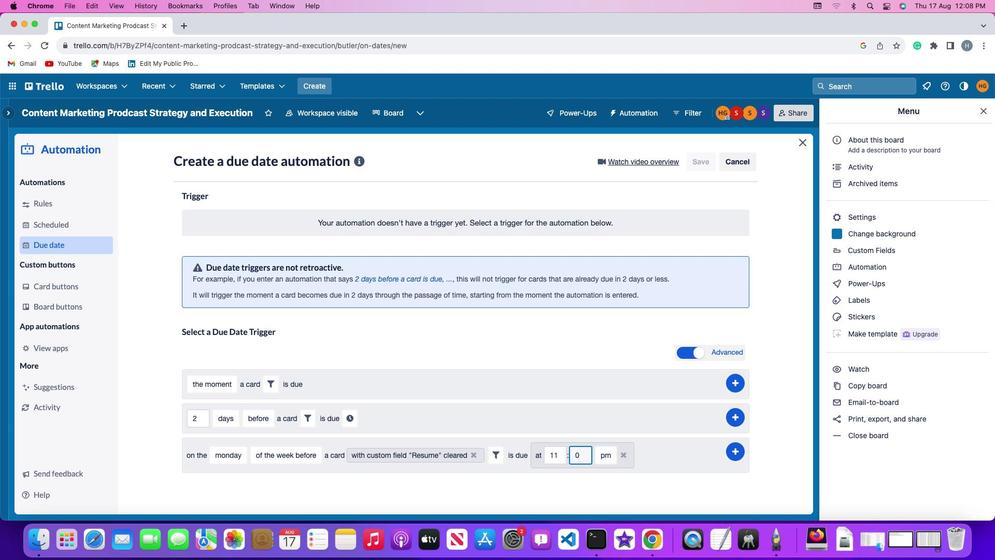 
Action: Mouse moved to (581, 443)
Screenshot: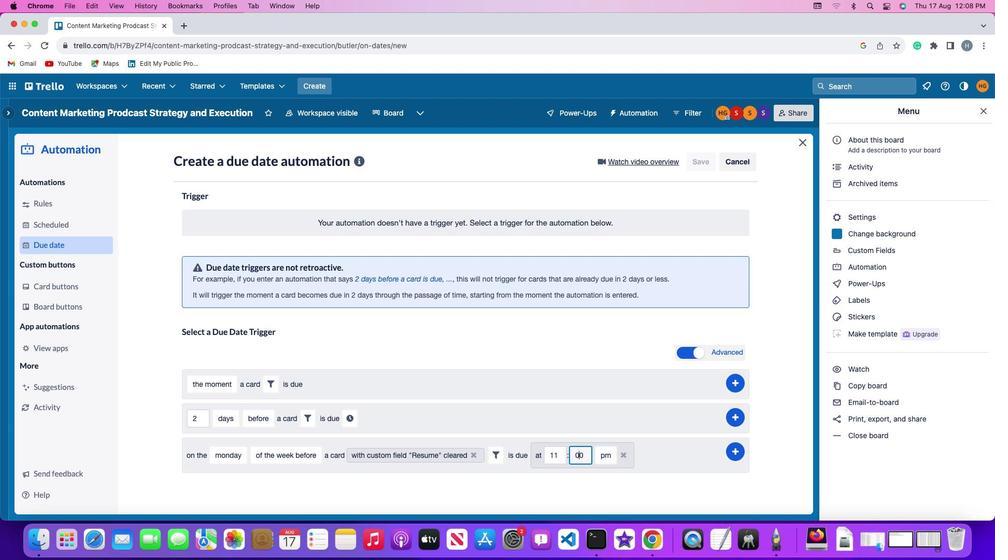 
Action: Key pressed Key.rightKey.backspace'0'
Screenshot: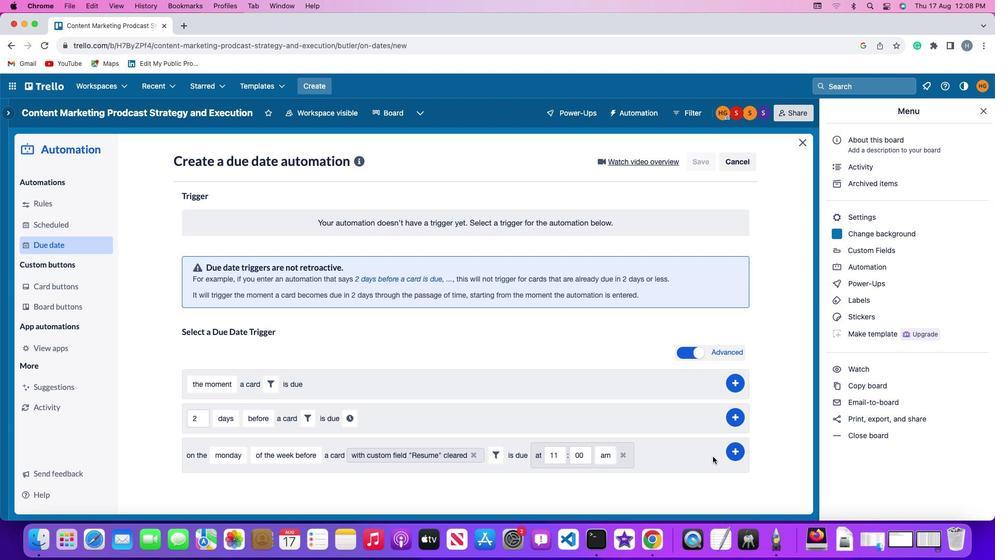 
Action: Mouse moved to (599, 445)
Screenshot: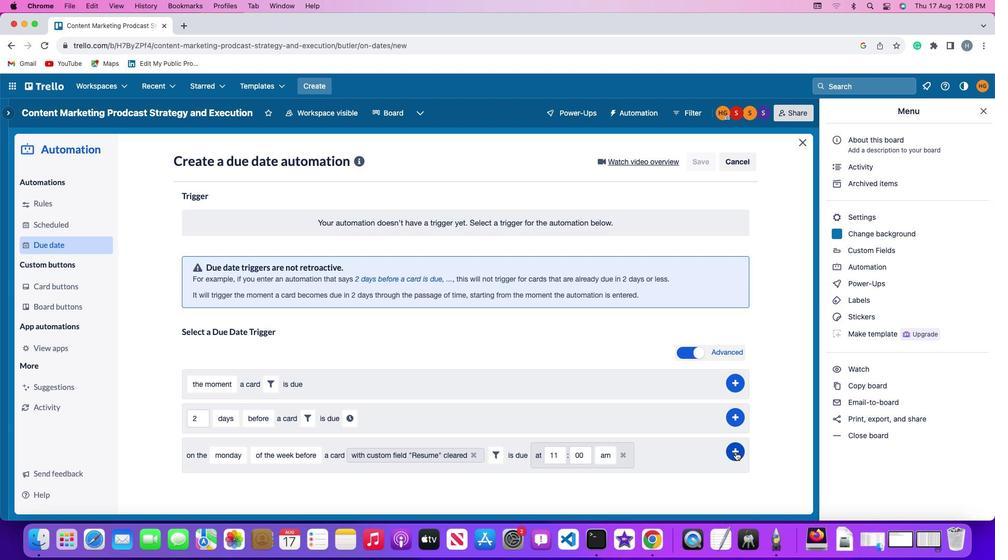 
Action: Mouse pressed left at (599, 445)
Screenshot: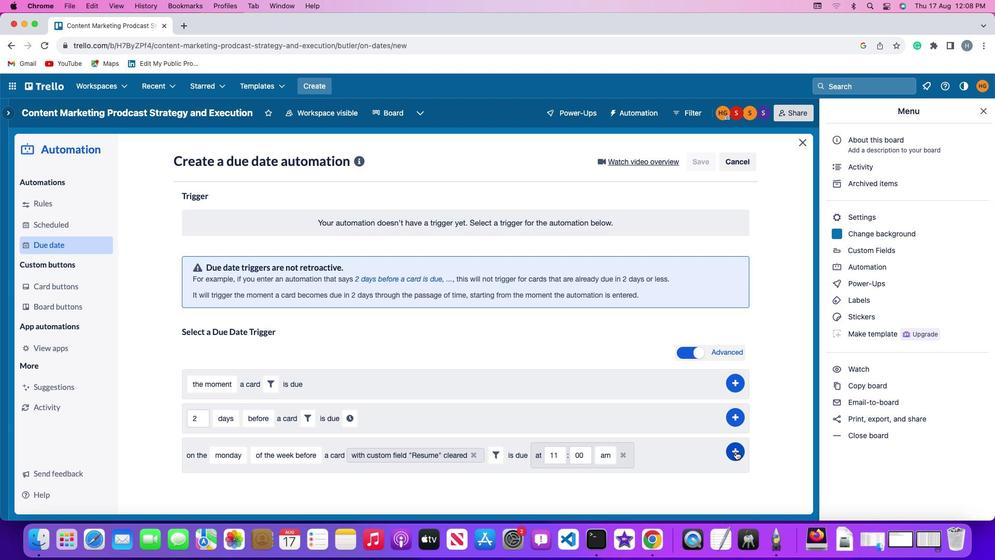 
Action: Mouse moved to (609, 469)
Screenshot: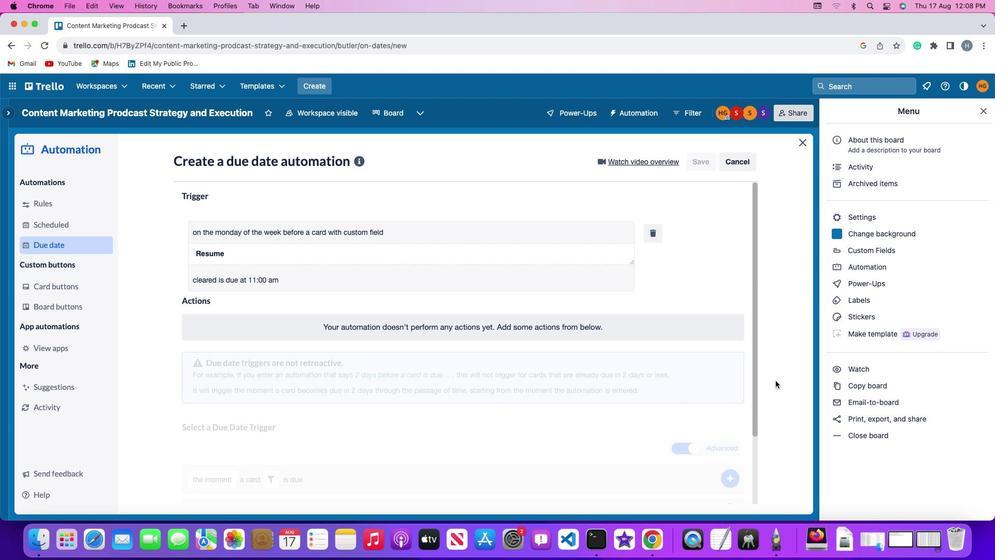 
Action: Mouse pressed left at (609, 469)
Screenshot: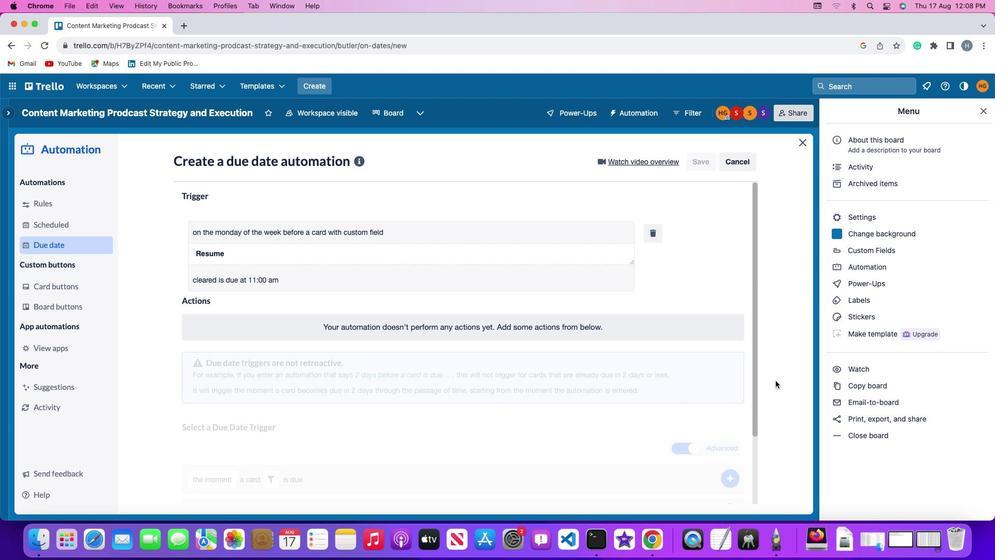 
Action: Mouse moved to (730, 445)
Screenshot: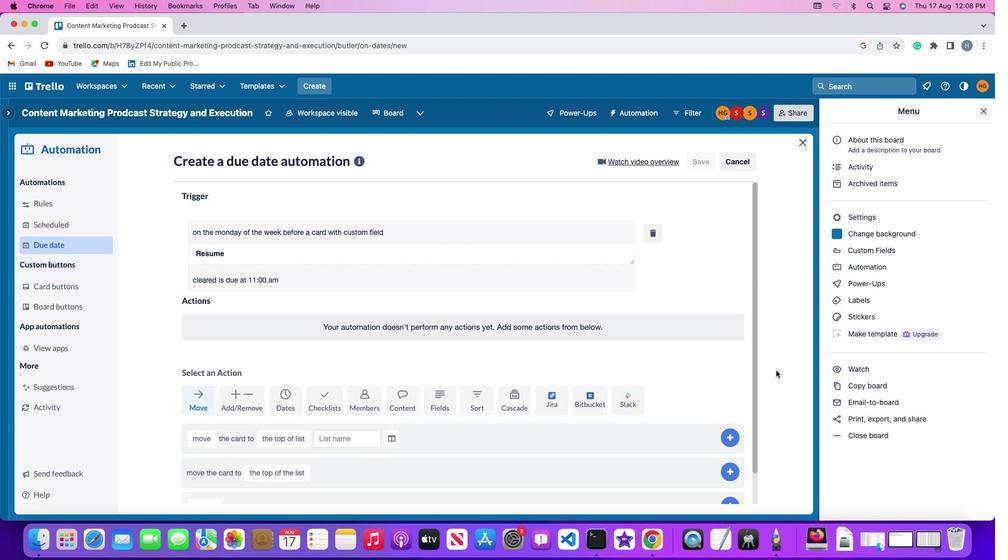 
Action: Mouse pressed left at (730, 445)
Screenshot: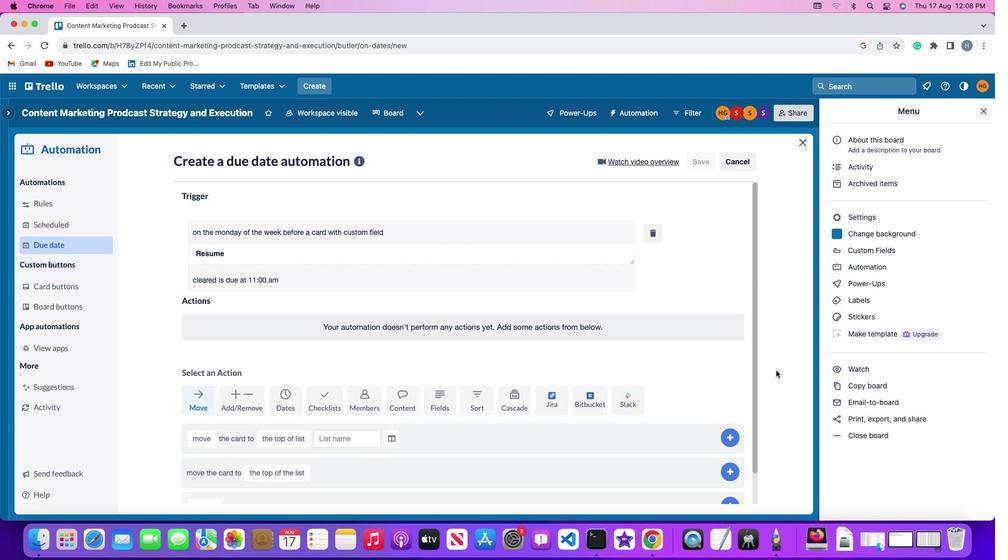 
Action: Mouse moved to (771, 365)
Screenshot: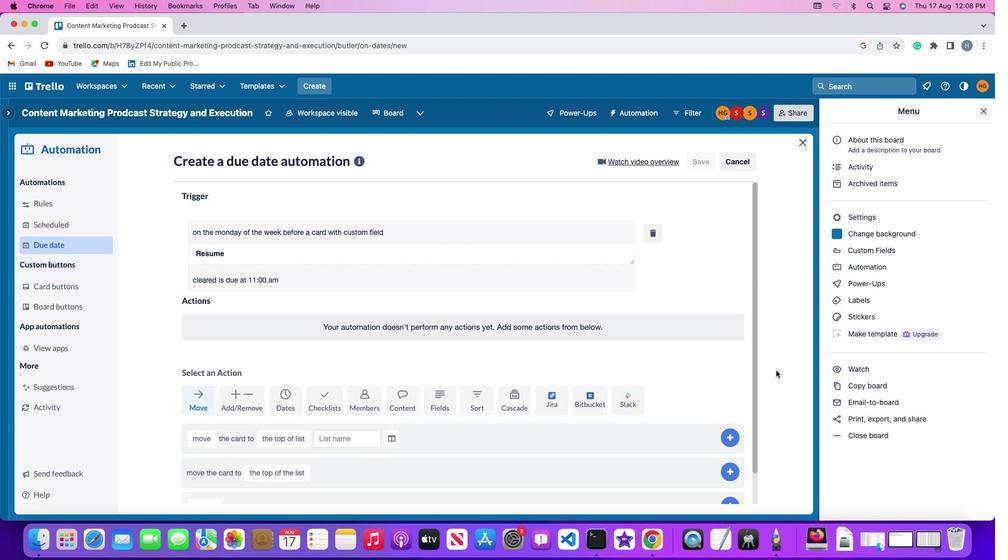 
